 Task: Search one way flight ticket for 1 adult, 6 children, 1 infant in seat and 1 infant on lap in business from Sault Ste. Marie: Chippewa County International Airport to Gillette: Gillette Campbell County Airport on 5-1-2023. Choice of flights is Frontier. Number of bags: 2 carry on bags. Price is upto 80000. Outbound departure time preference is 21:30.
Action: Mouse moved to (328, 474)
Screenshot: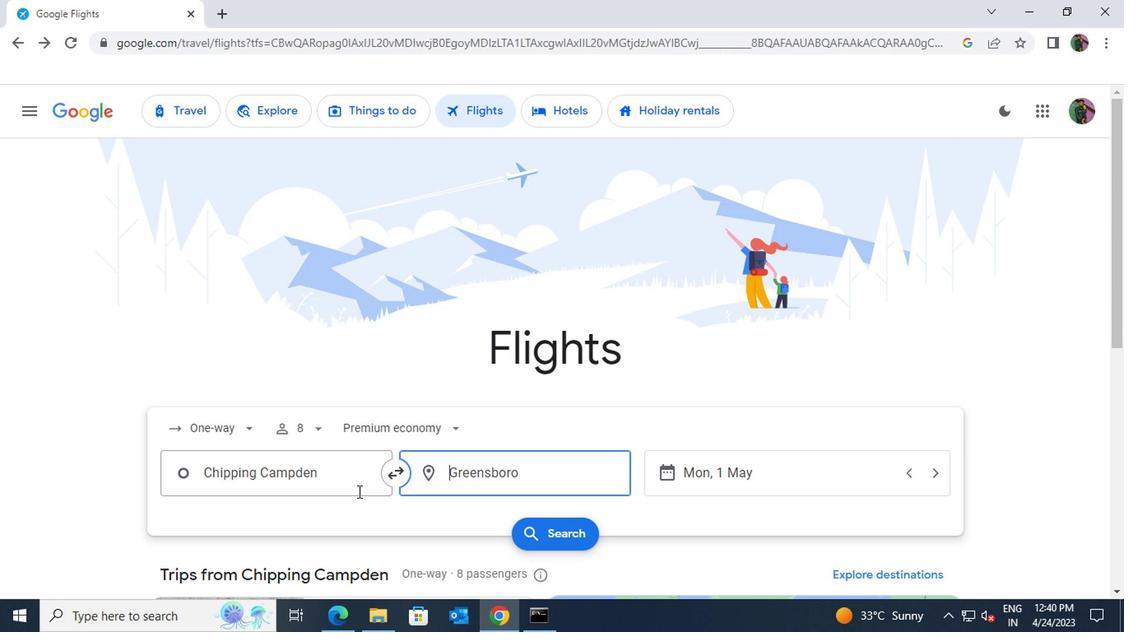 
Action: Mouse pressed left at (328, 474)
Screenshot: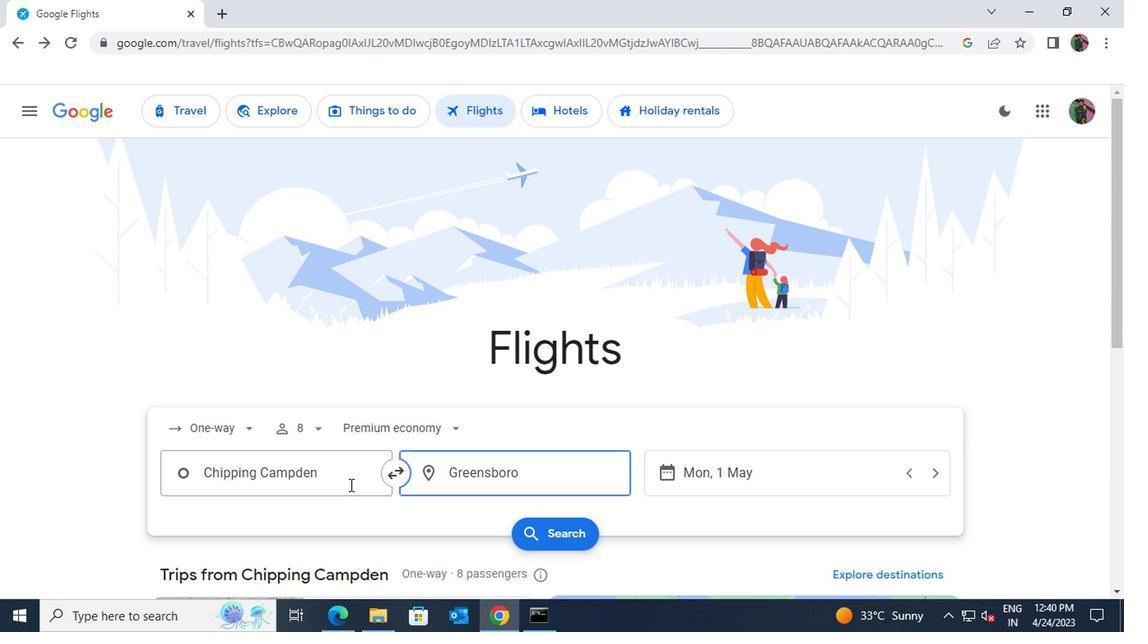 
Action: Key pressed chippew
Screenshot: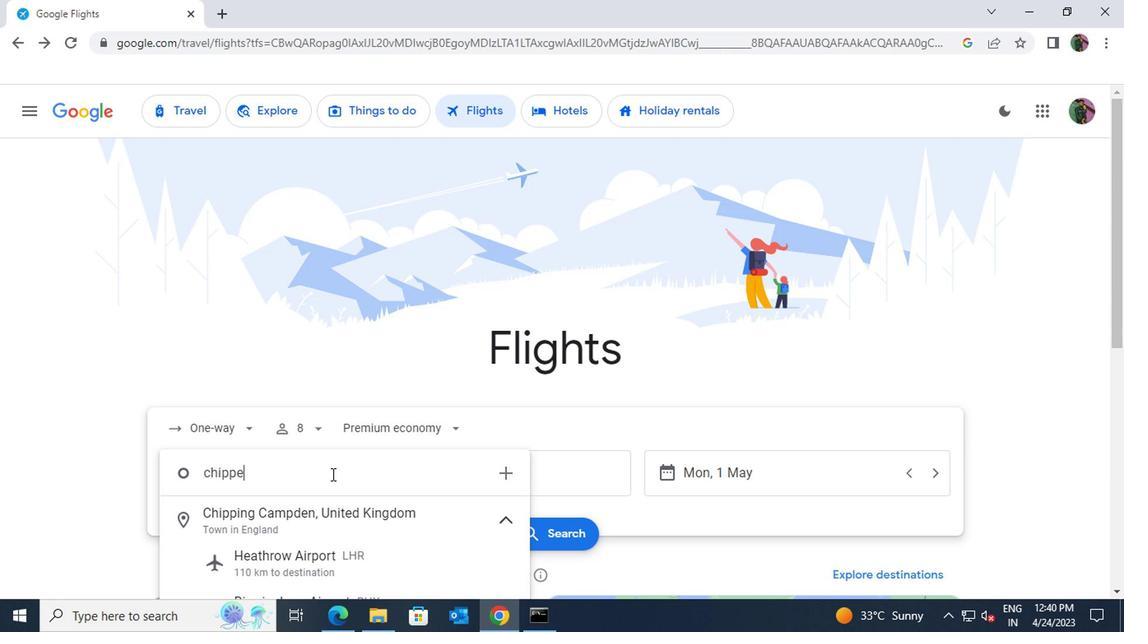 
Action: Mouse moved to (341, 508)
Screenshot: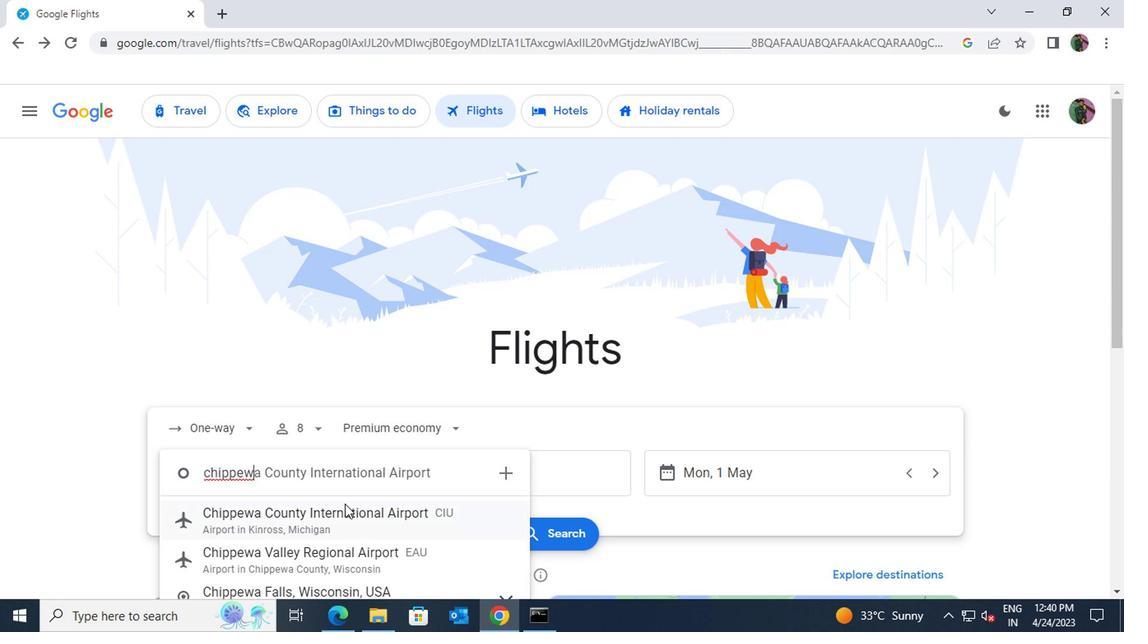 
Action: Mouse pressed left at (341, 508)
Screenshot: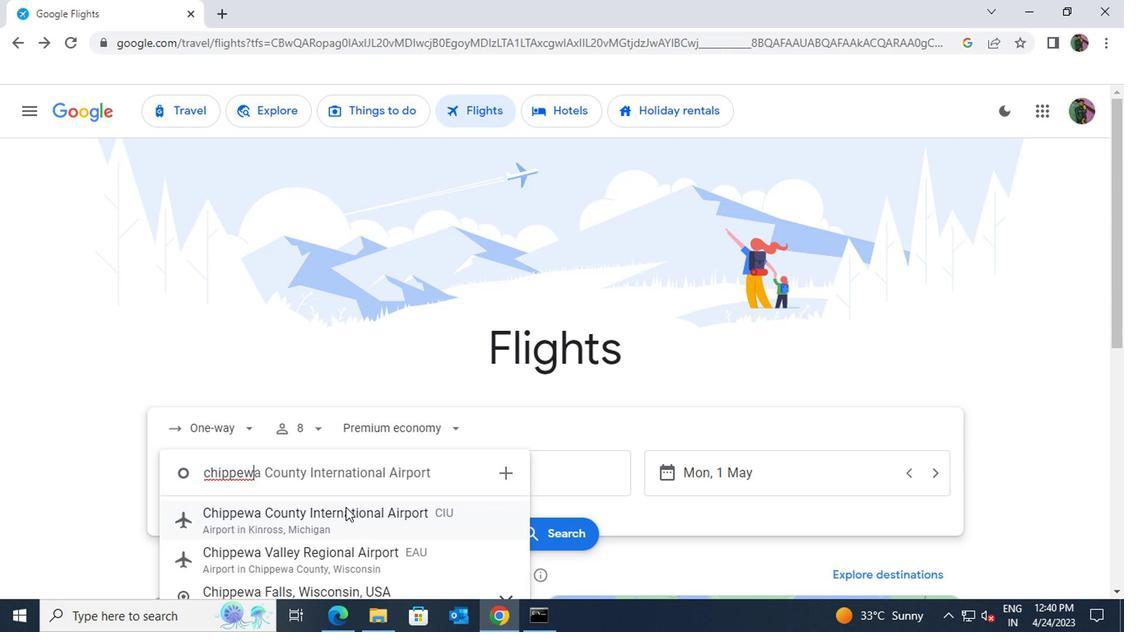 
Action: Mouse moved to (526, 470)
Screenshot: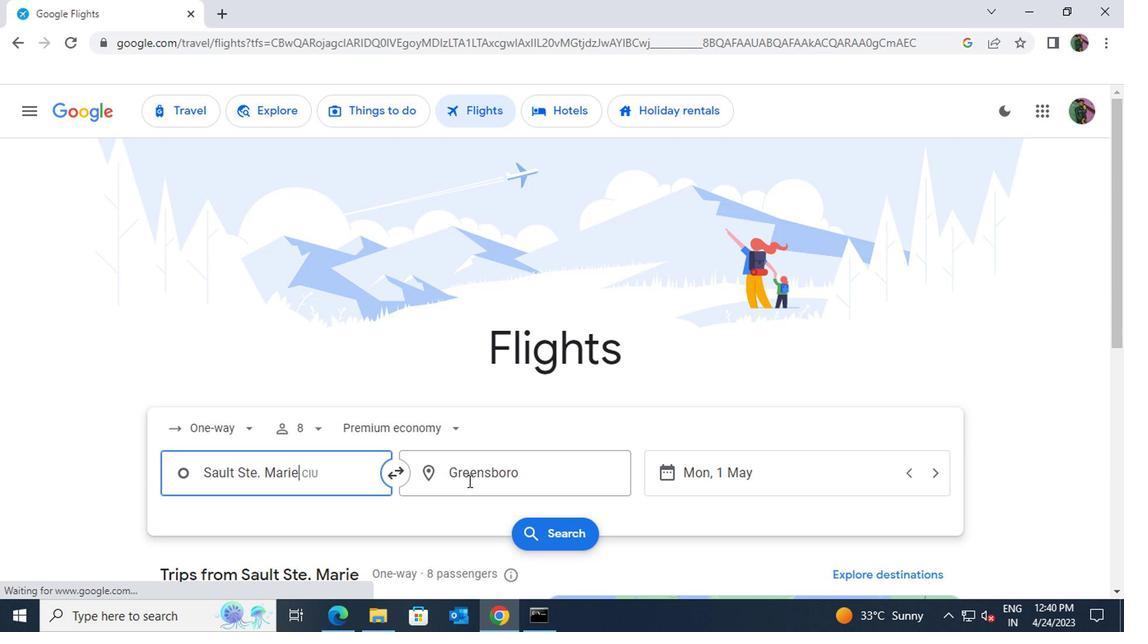 
Action: Mouse pressed left at (526, 470)
Screenshot: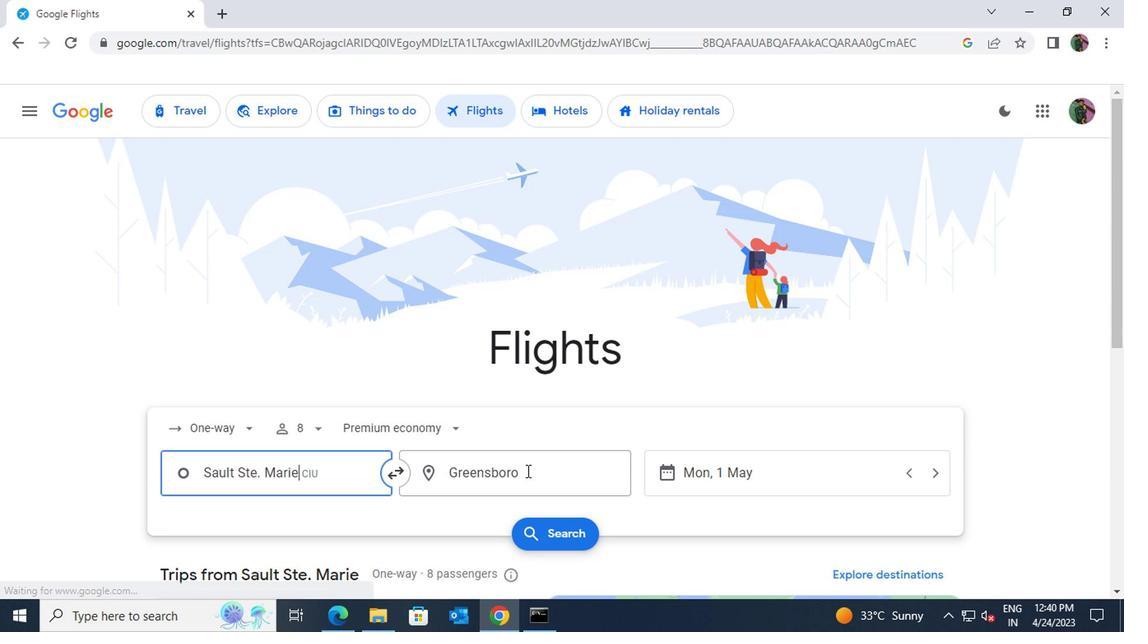 
Action: Key pressed gillett
Screenshot: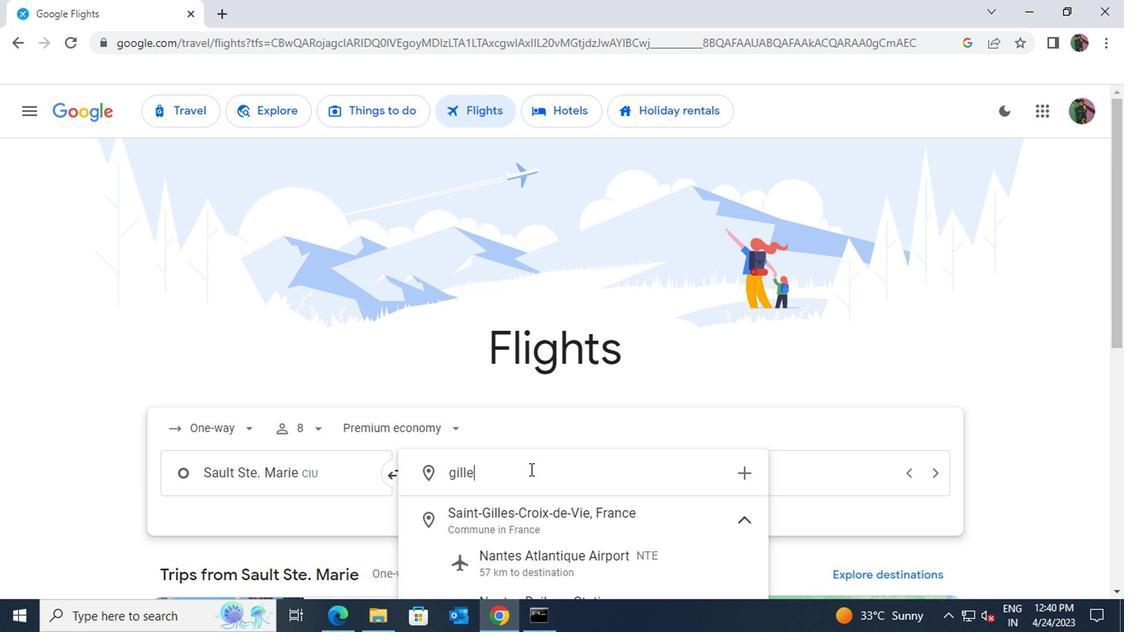 
Action: Mouse moved to (528, 507)
Screenshot: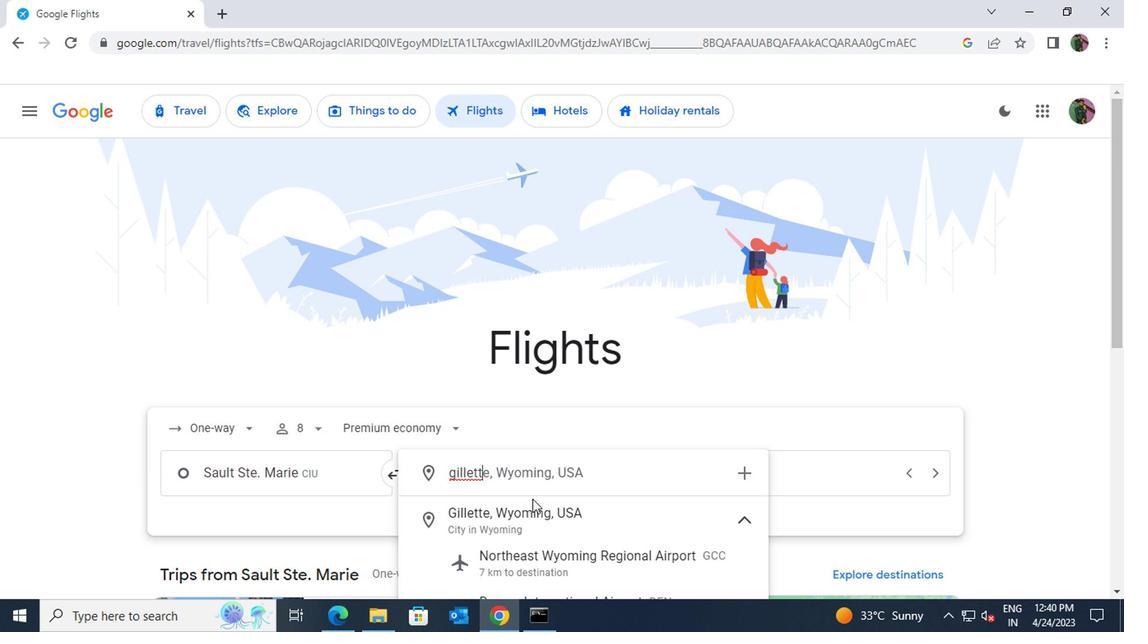 
Action: Mouse pressed left at (528, 507)
Screenshot: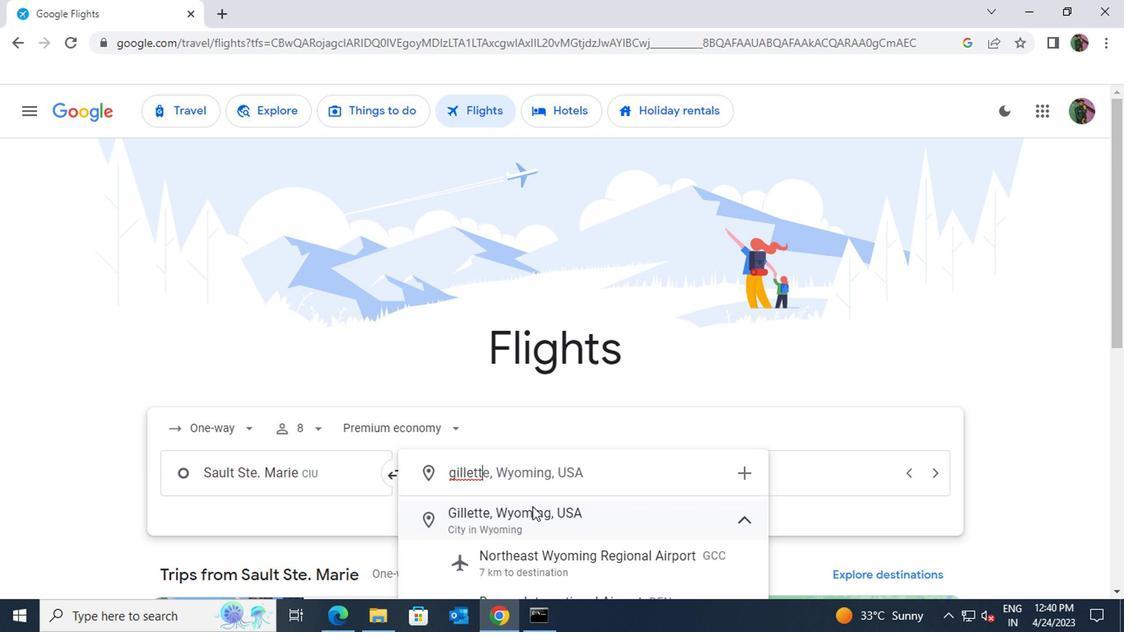 
Action: Mouse moved to (312, 430)
Screenshot: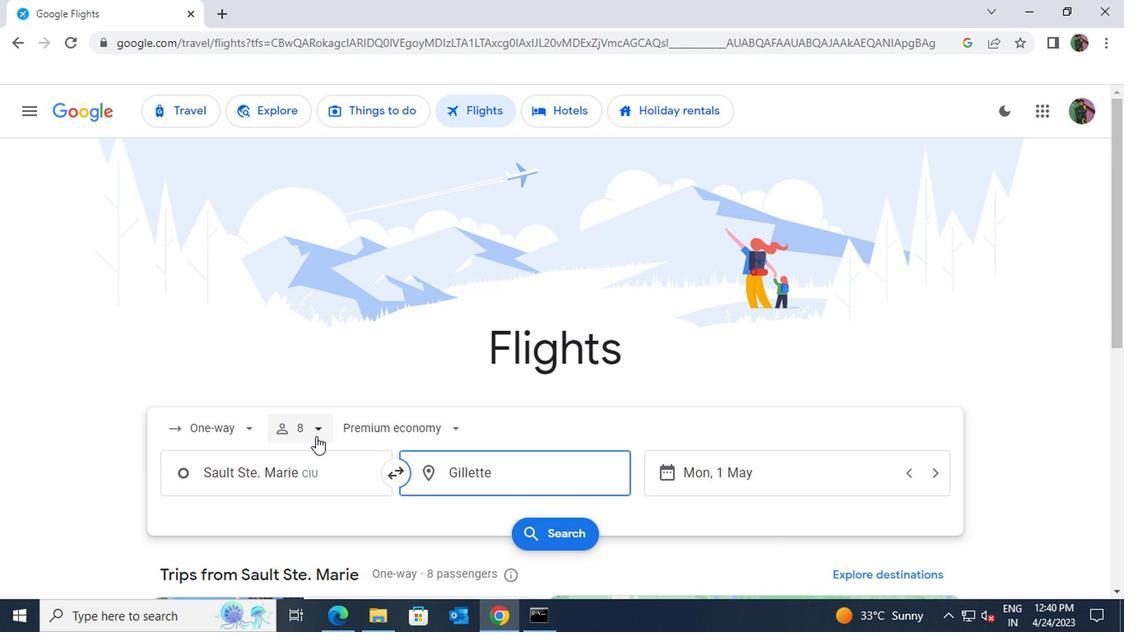 
Action: Mouse pressed left at (312, 430)
Screenshot: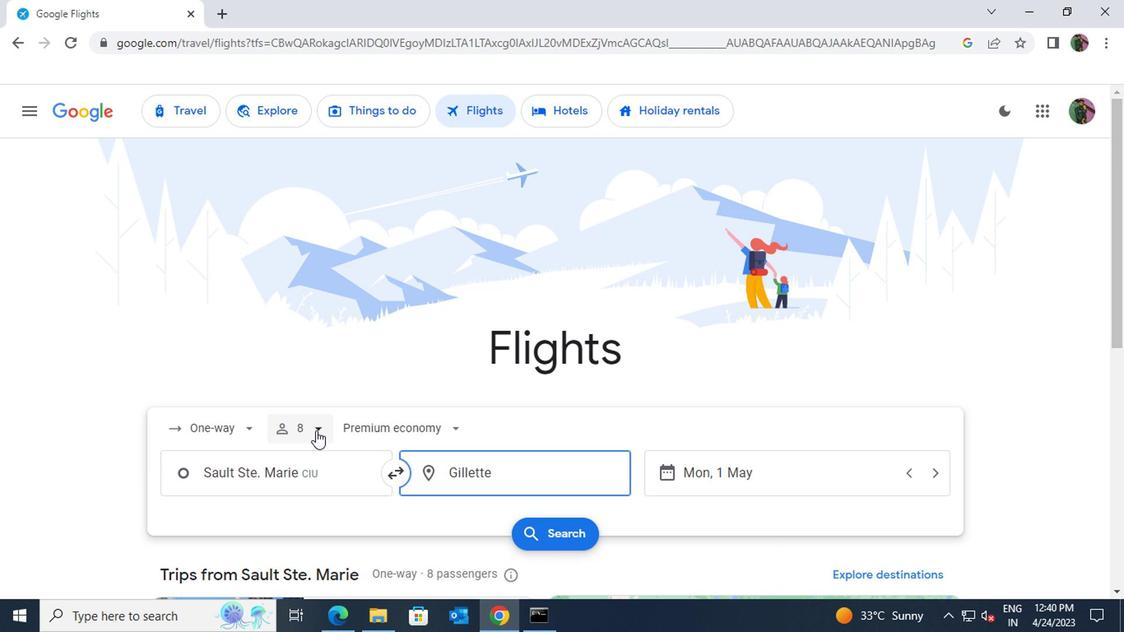 
Action: Mouse moved to (377, 468)
Screenshot: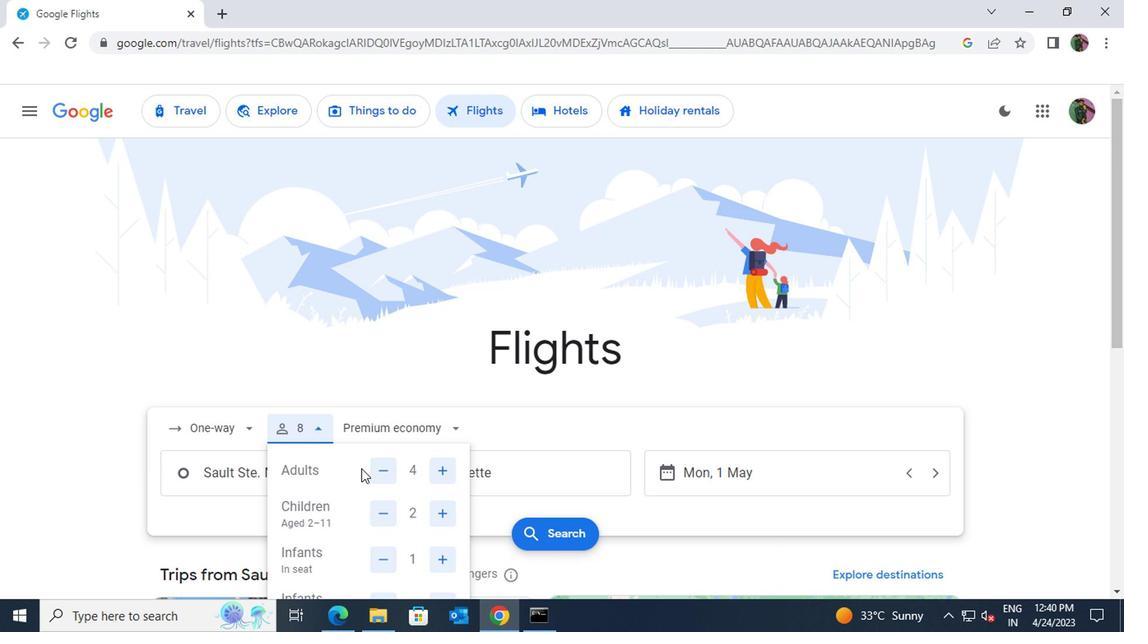 
Action: Mouse pressed left at (377, 468)
Screenshot: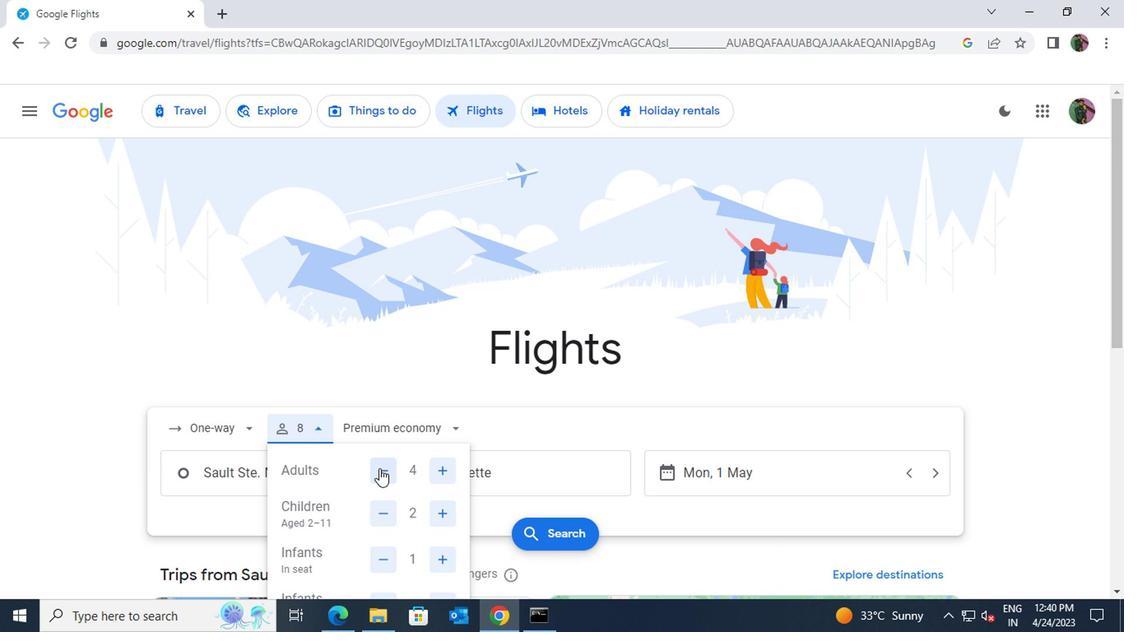 
Action: Mouse pressed left at (377, 468)
Screenshot: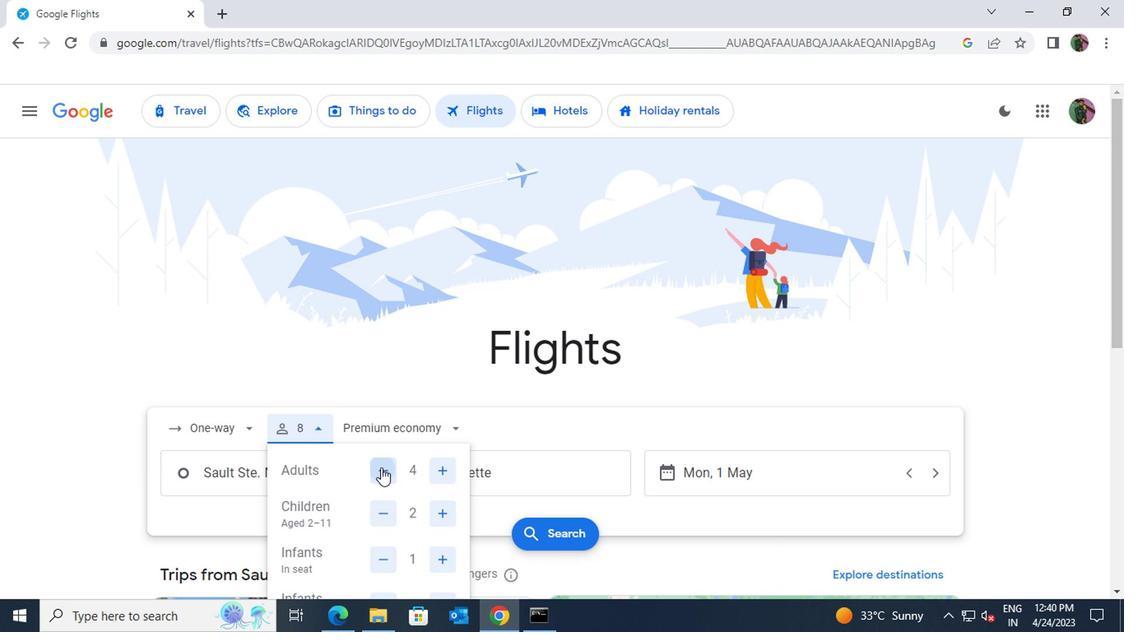 
Action: Mouse pressed left at (377, 468)
Screenshot: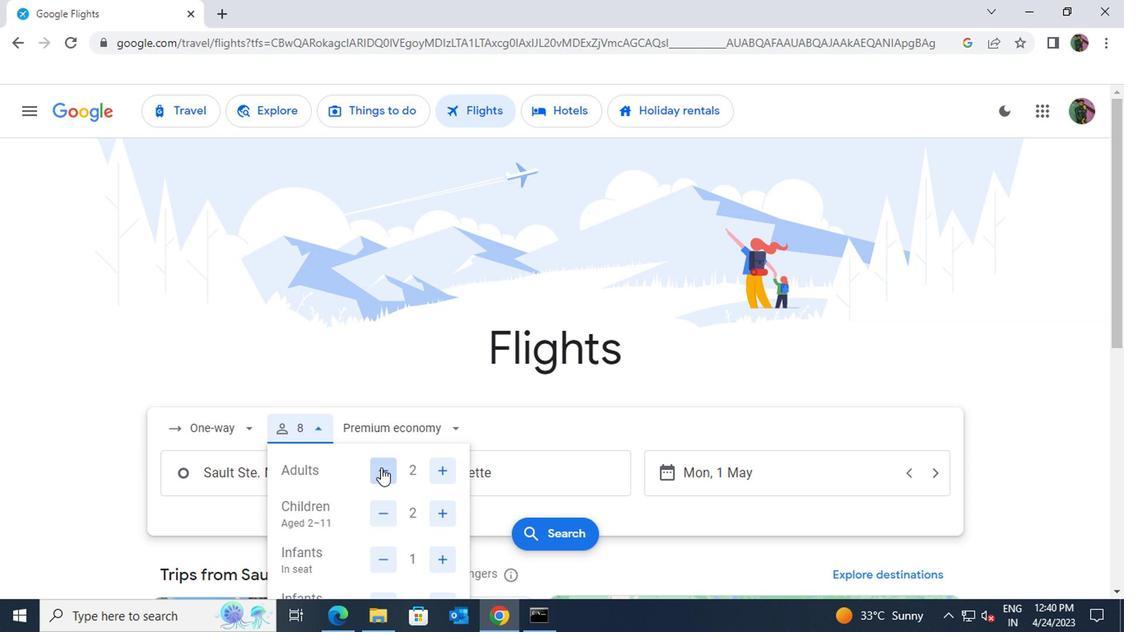 
Action: Mouse moved to (439, 512)
Screenshot: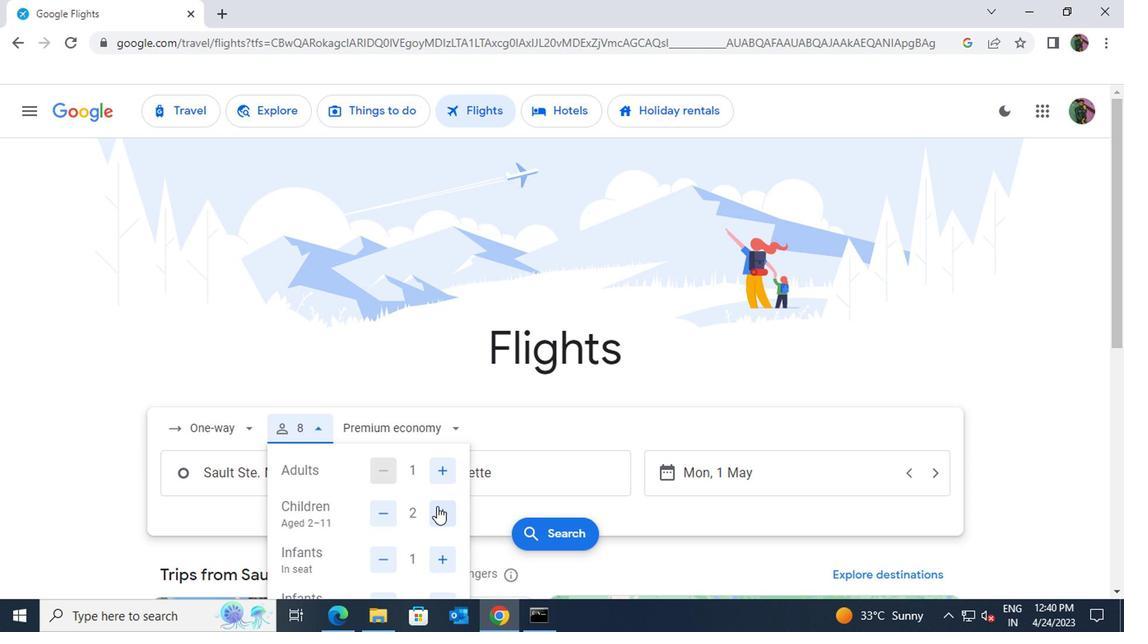 
Action: Mouse pressed left at (439, 512)
Screenshot: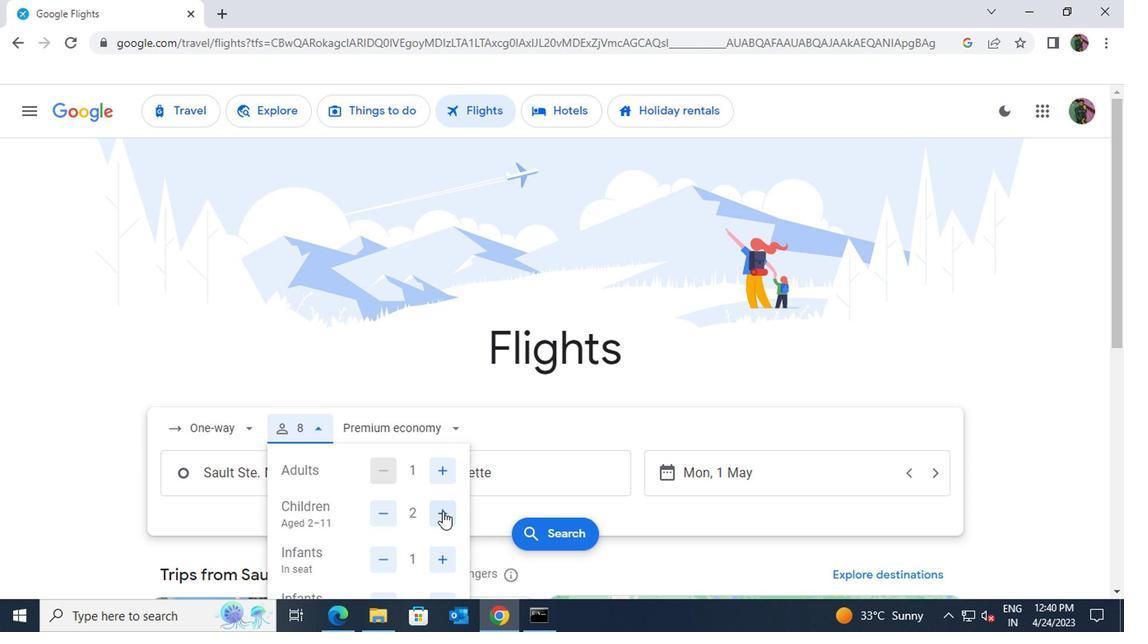 
Action: Mouse pressed left at (439, 512)
Screenshot: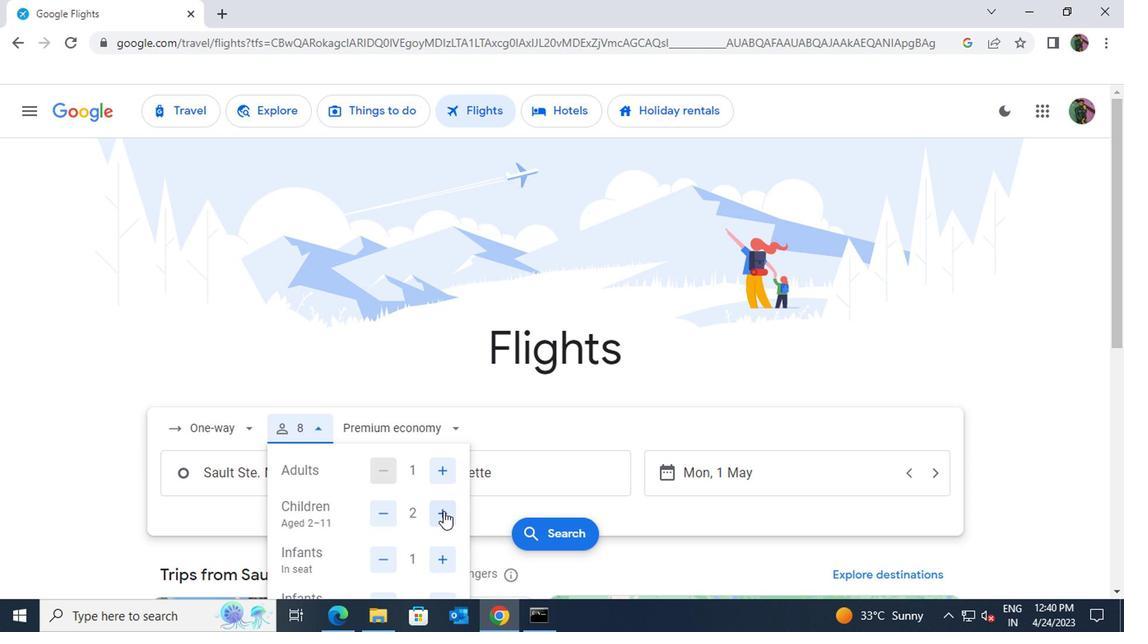 
Action: Mouse pressed left at (439, 512)
Screenshot: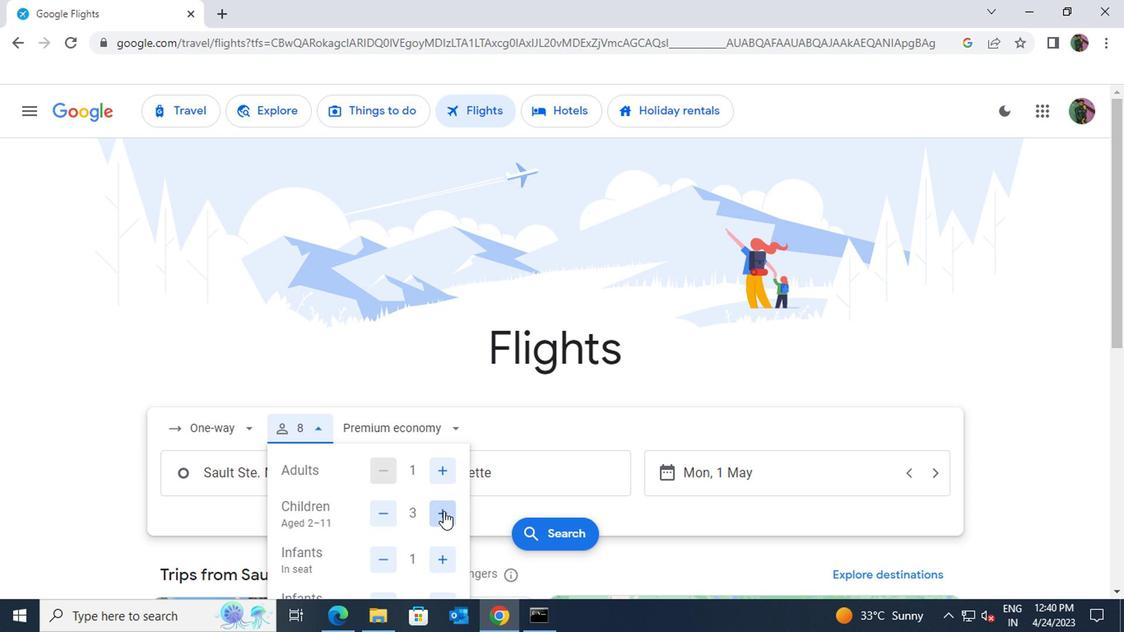 
Action: Mouse pressed left at (439, 512)
Screenshot: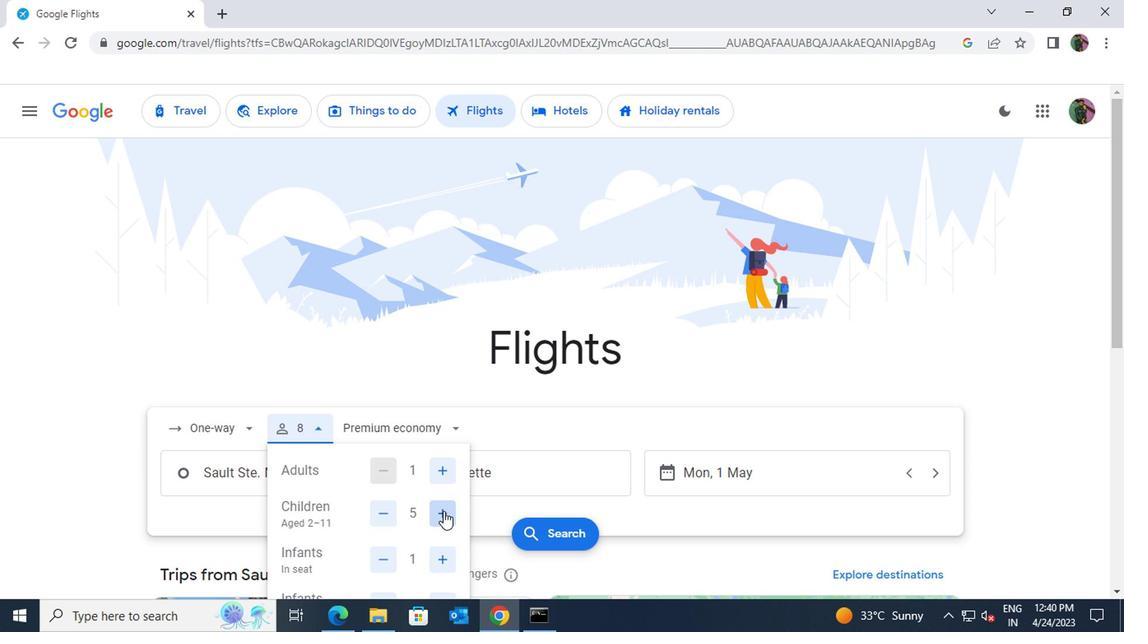 
Action: Mouse scrolled (439, 511) with delta (0, 0)
Screenshot: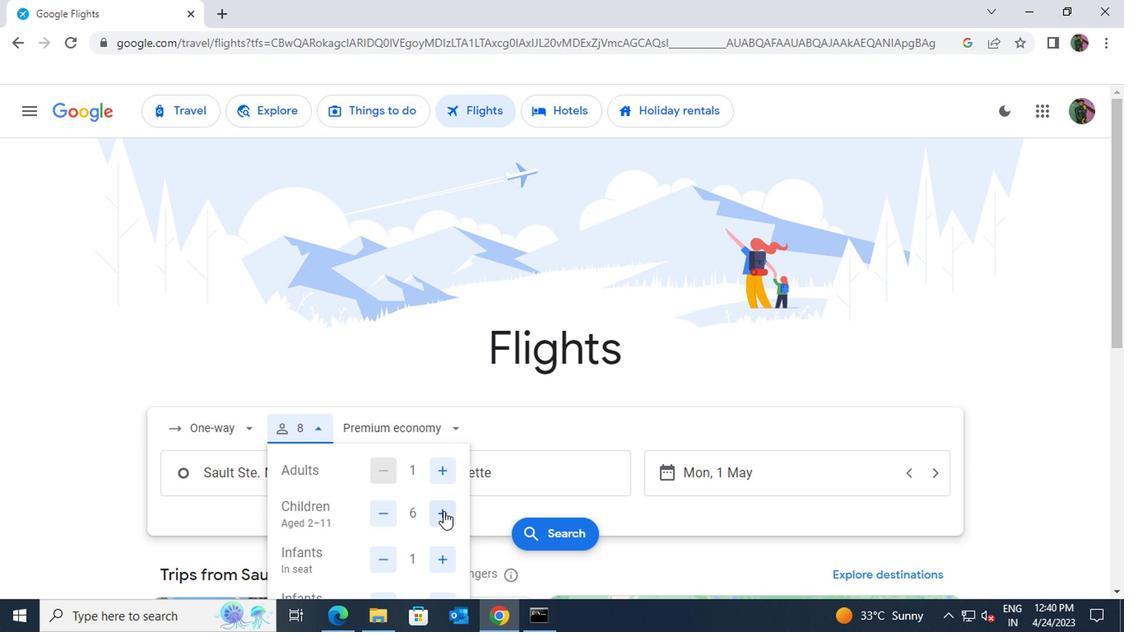
Action: Mouse scrolled (439, 511) with delta (0, 0)
Screenshot: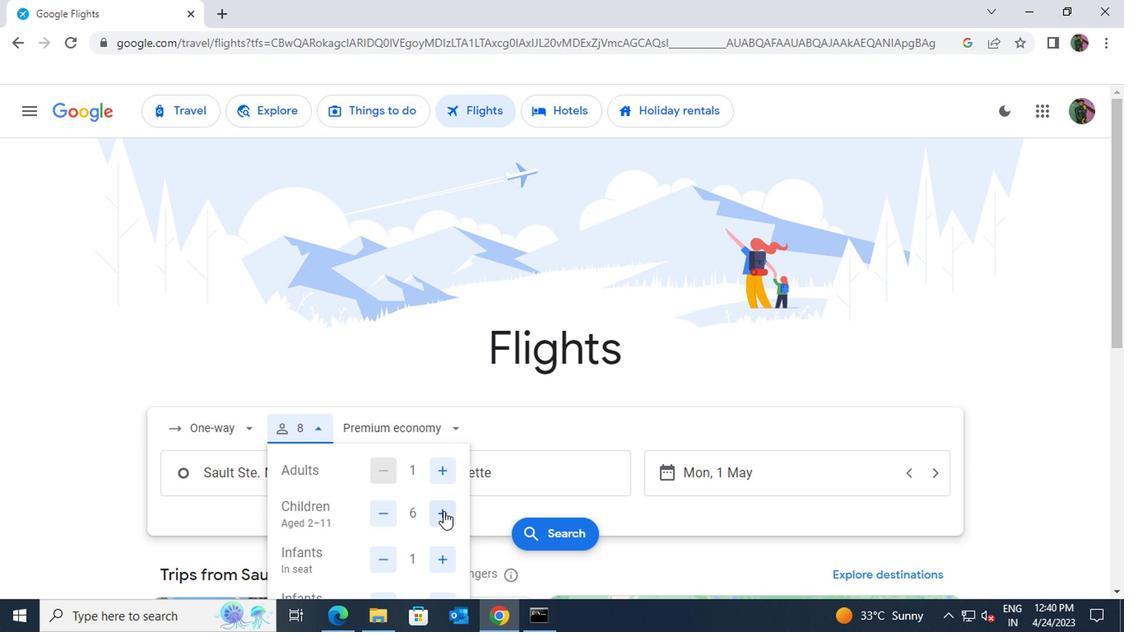
Action: Mouse moved to (379, 436)
Screenshot: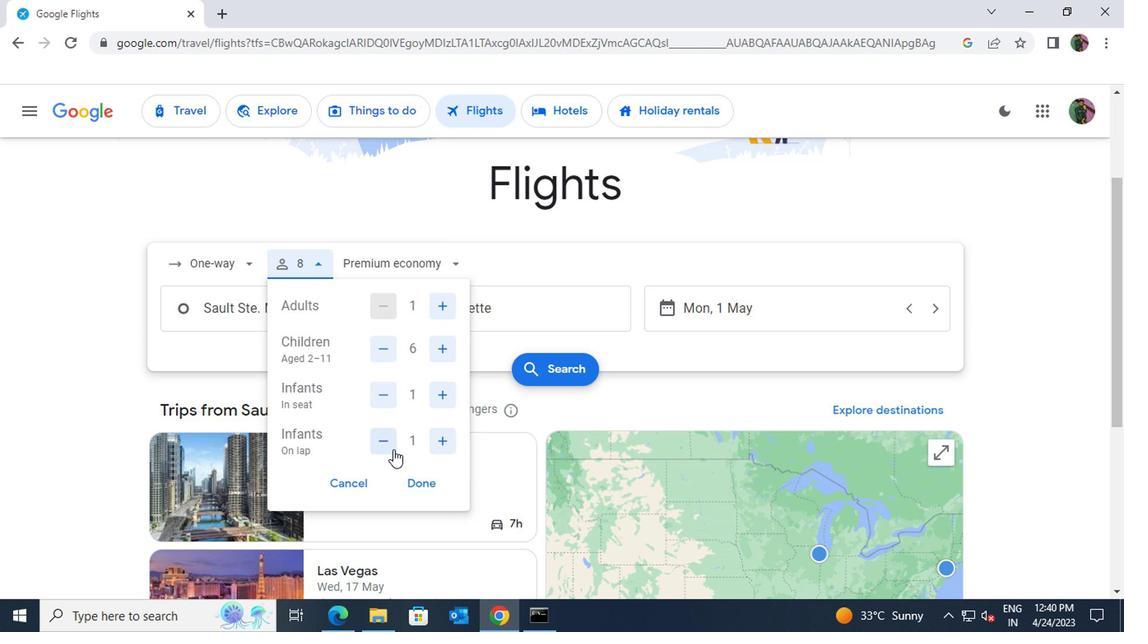 
Action: Mouse pressed left at (379, 436)
Screenshot: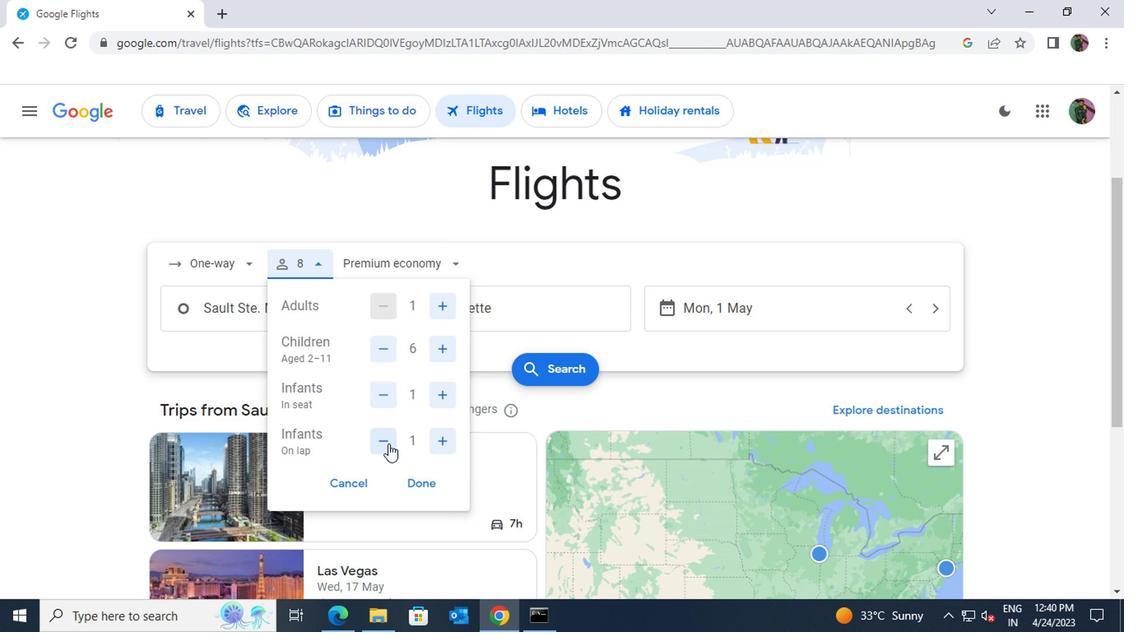 
Action: Mouse moved to (412, 484)
Screenshot: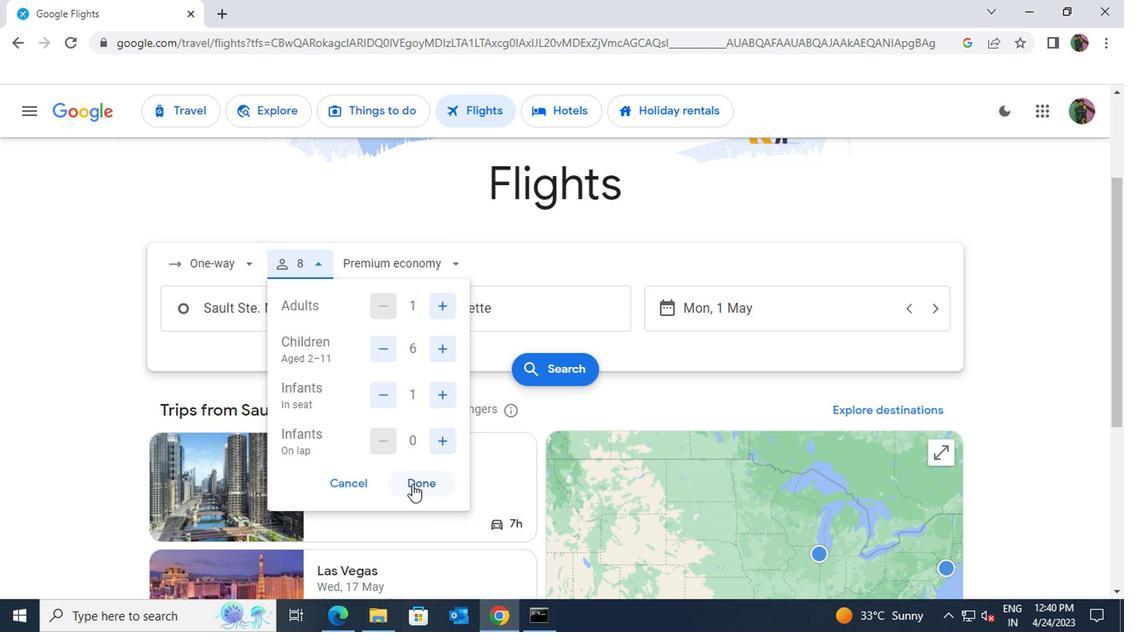 
Action: Mouse pressed left at (412, 484)
Screenshot: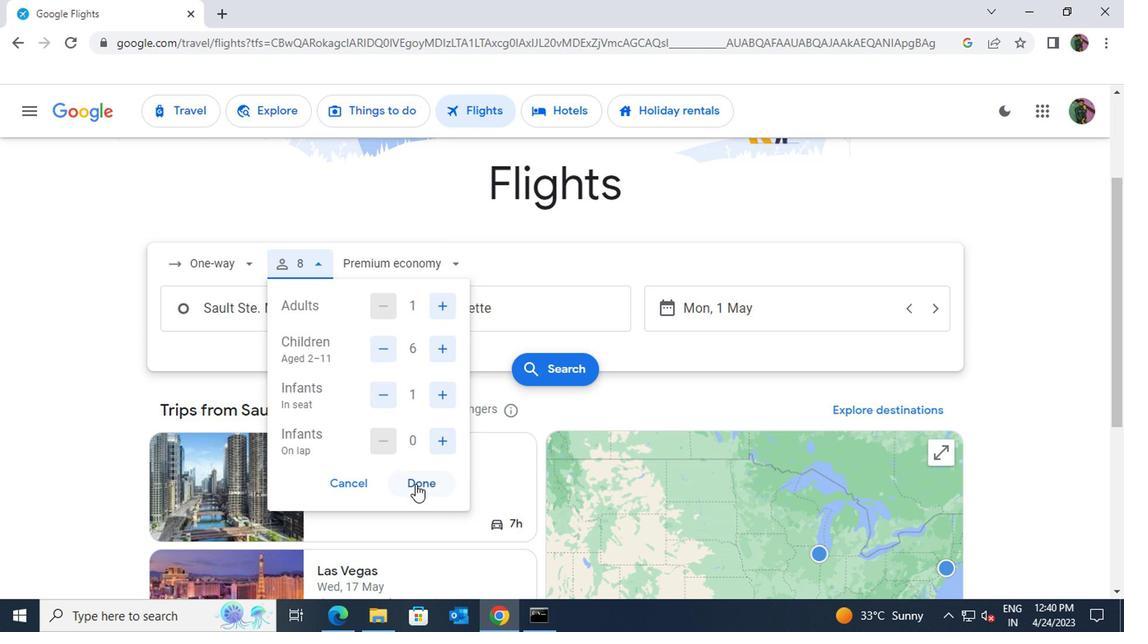 
Action: Mouse moved to (663, 307)
Screenshot: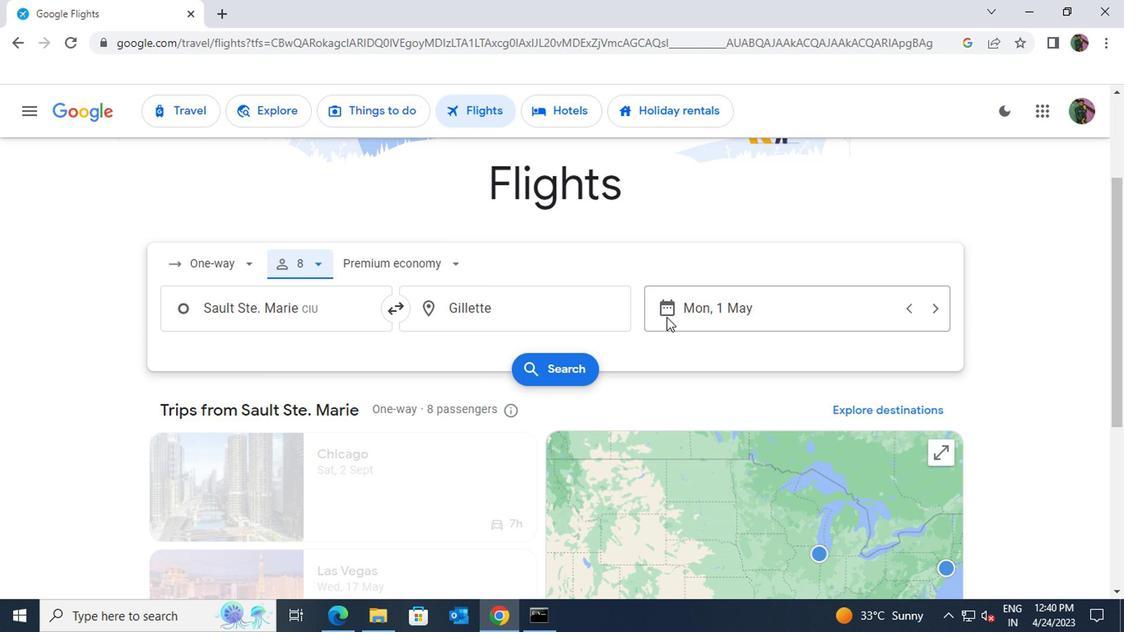 
Action: Mouse pressed left at (663, 307)
Screenshot: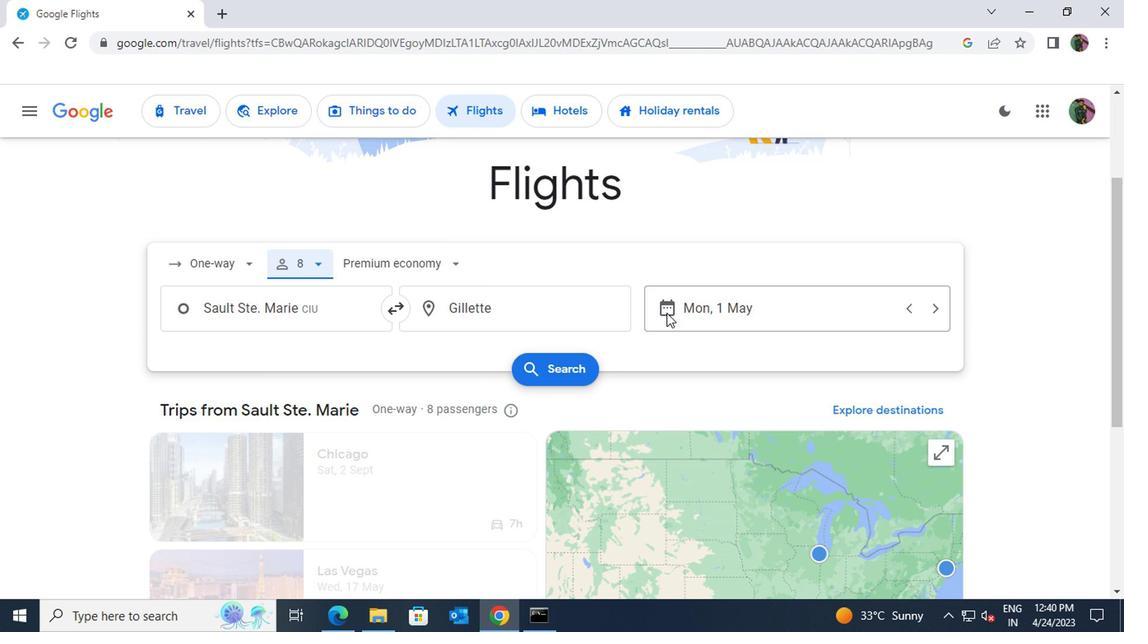 
Action: Mouse moved to (698, 289)
Screenshot: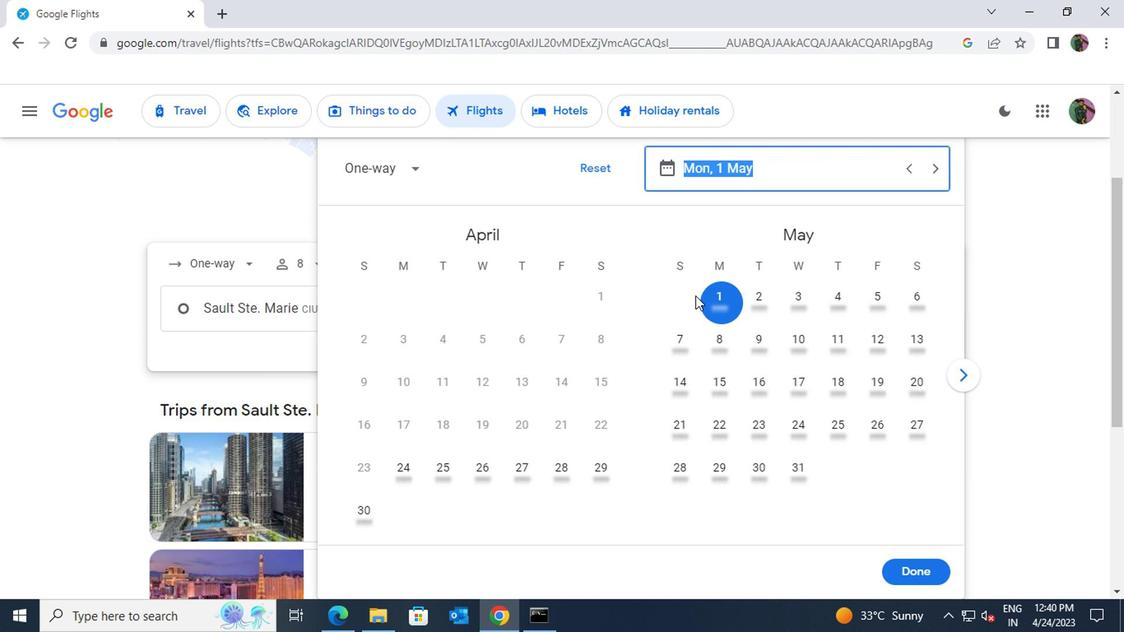 
Action: Mouse pressed left at (698, 289)
Screenshot: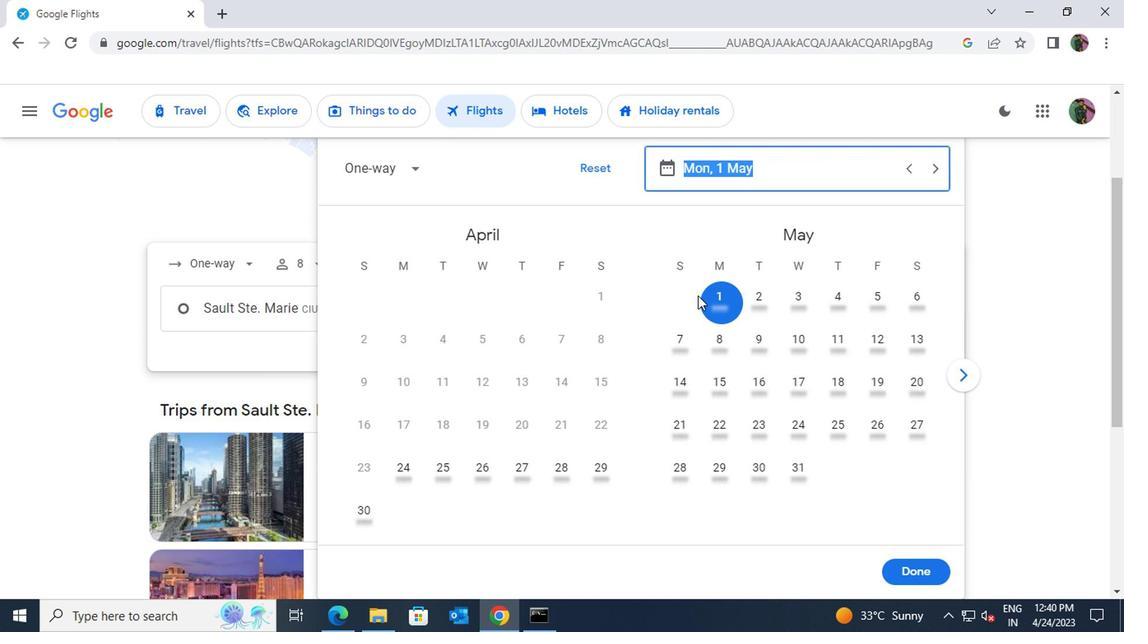 
Action: Mouse moved to (703, 295)
Screenshot: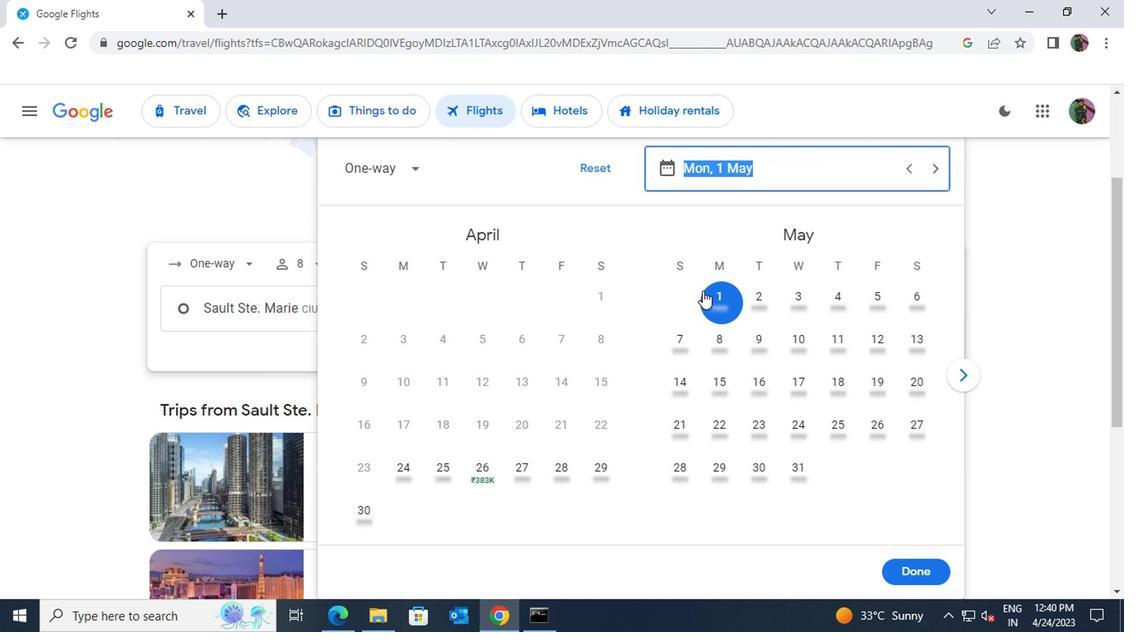 
Action: Mouse pressed left at (703, 295)
Screenshot: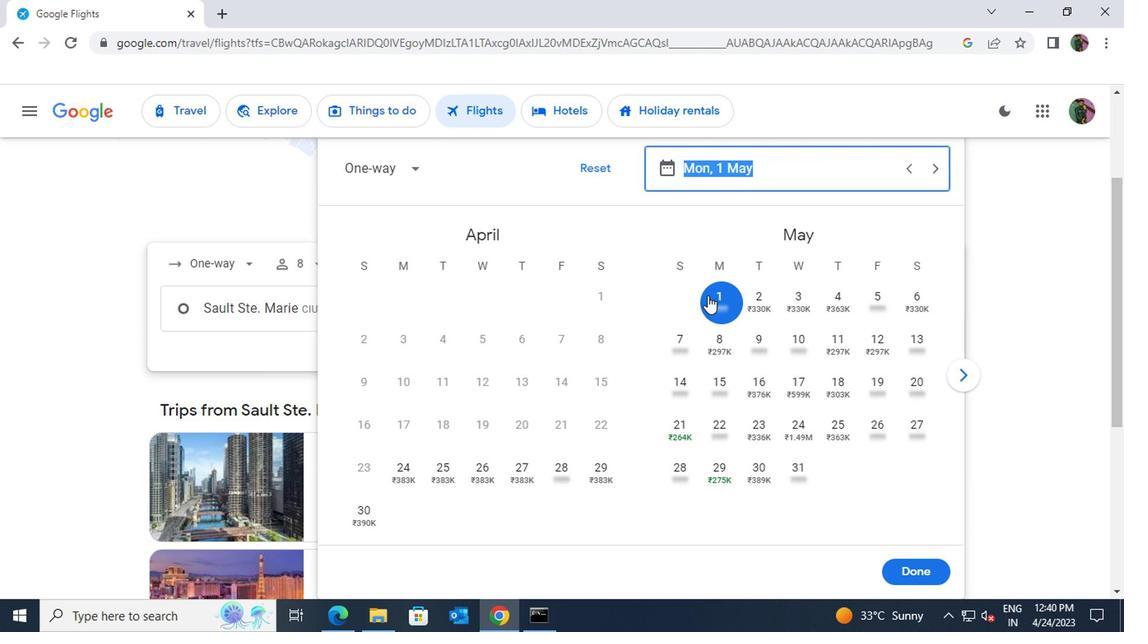 
Action: Mouse moved to (917, 577)
Screenshot: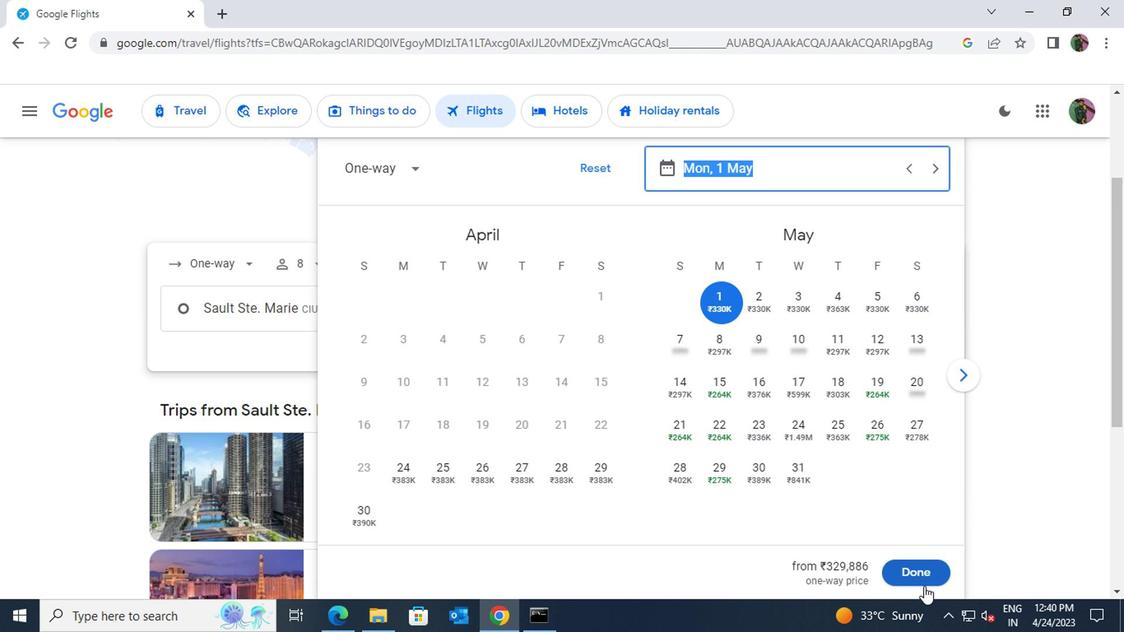 
Action: Mouse pressed left at (917, 577)
Screenshot: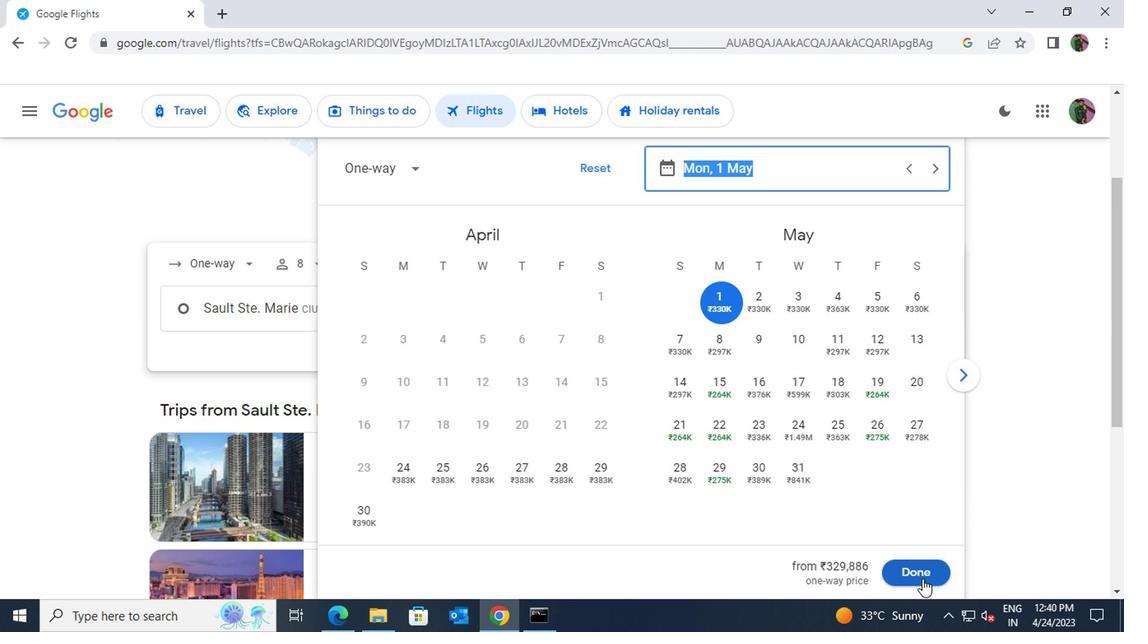
Action: Mouse moved to (554, 367)
Screenshot: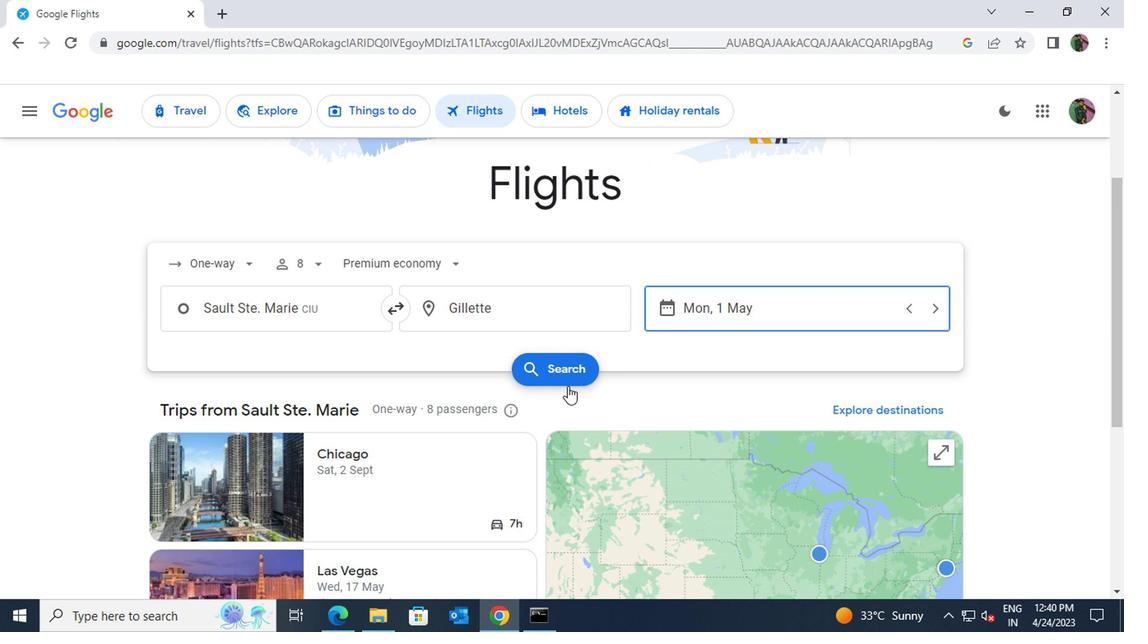 
Action: Mouse pressed left at (554, 367)
Screenshot: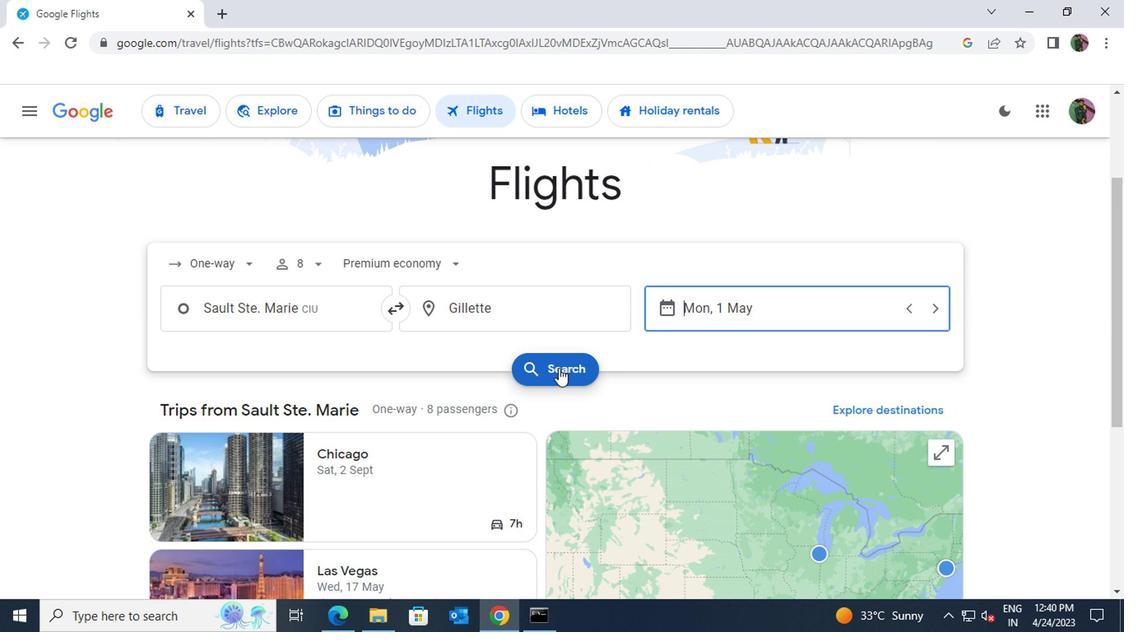 
Action: Mouse moved to (439, 265)
Screenshot: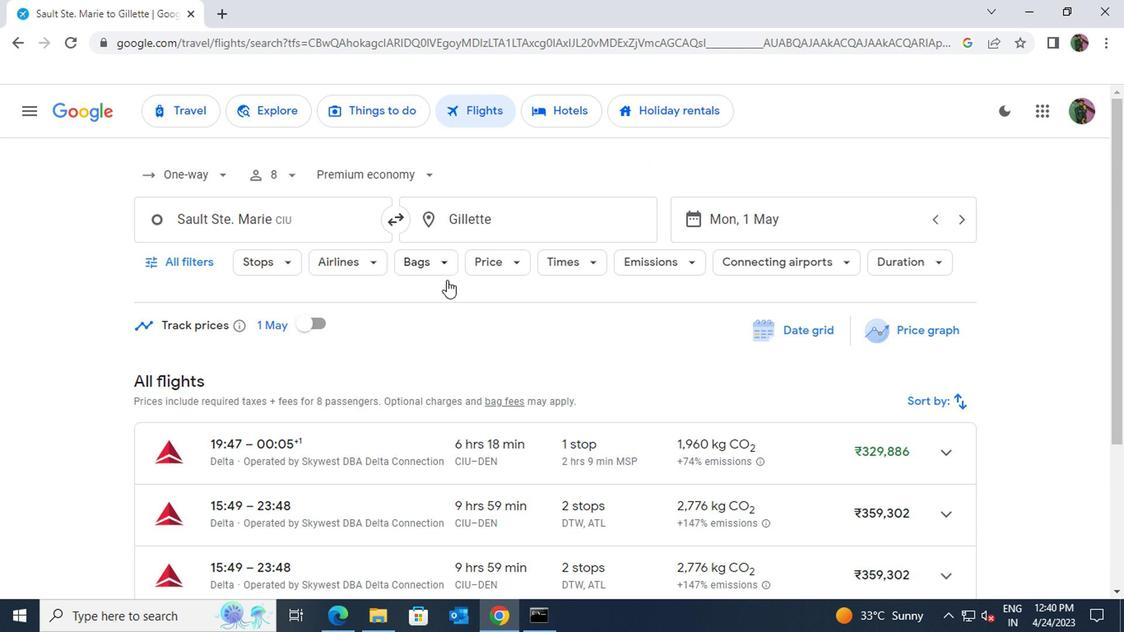
Action: Mouse pressed left at (439, 265)
Screenshot: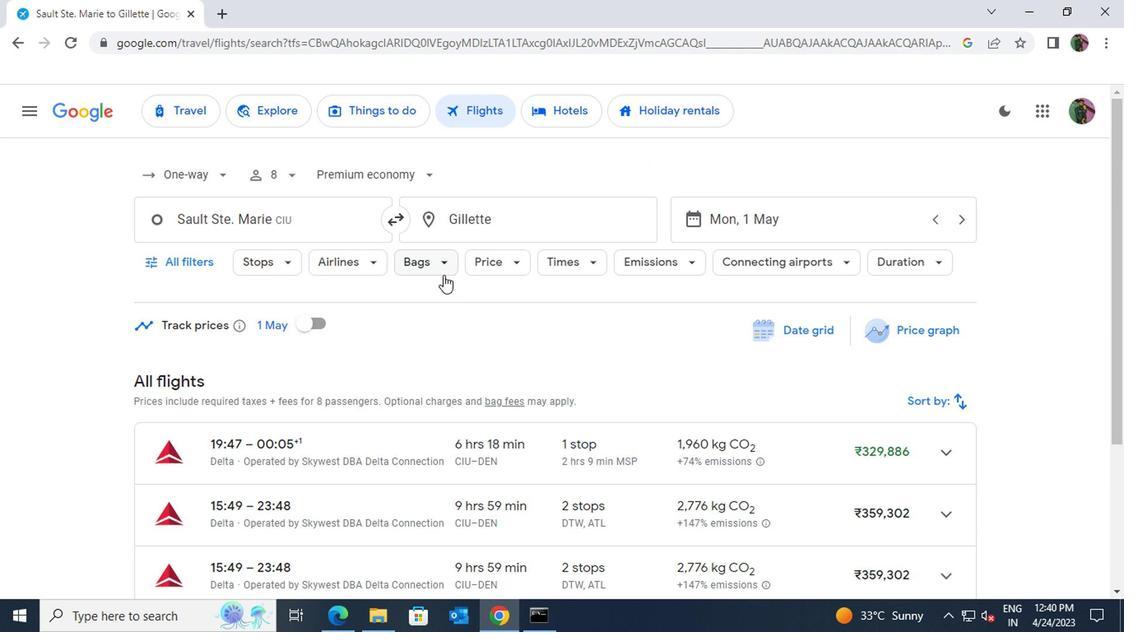 
Action: Mouse moved to (654, 378)
Screenshot: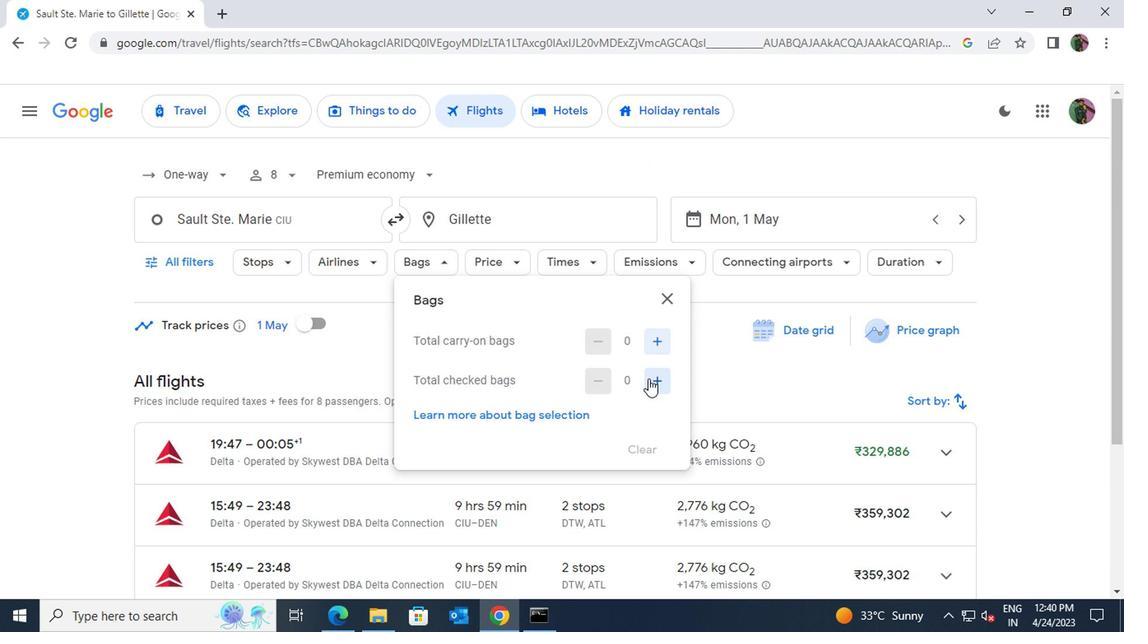 
Action: Mouse pressed left at (654, 378)
Screenshot: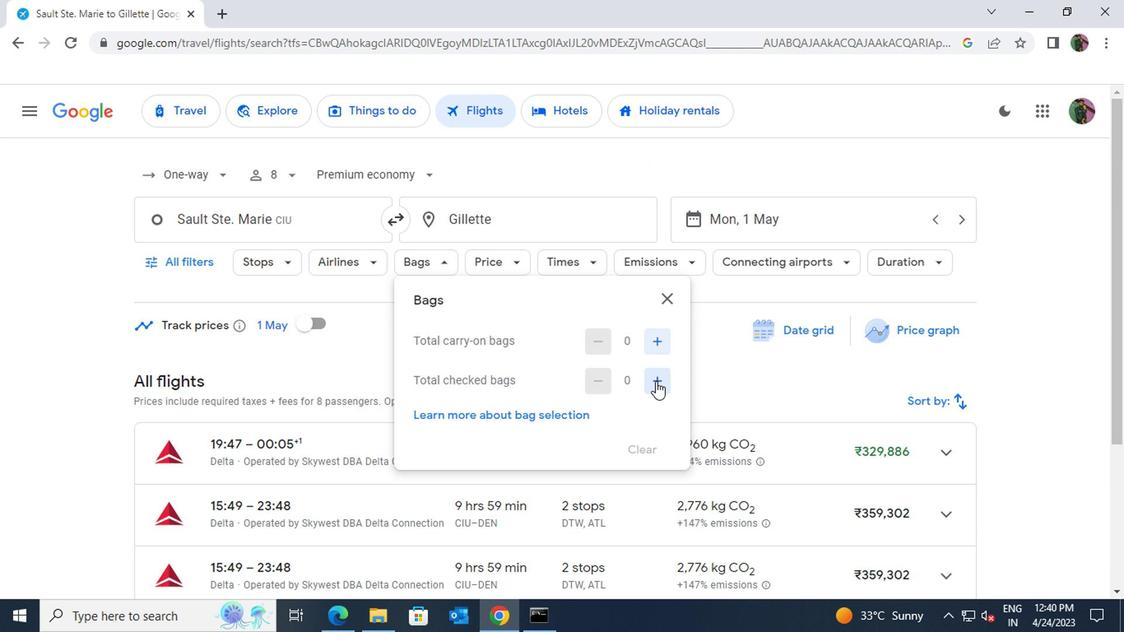
Action: Mouse moved to (654, 377)
Screenshot: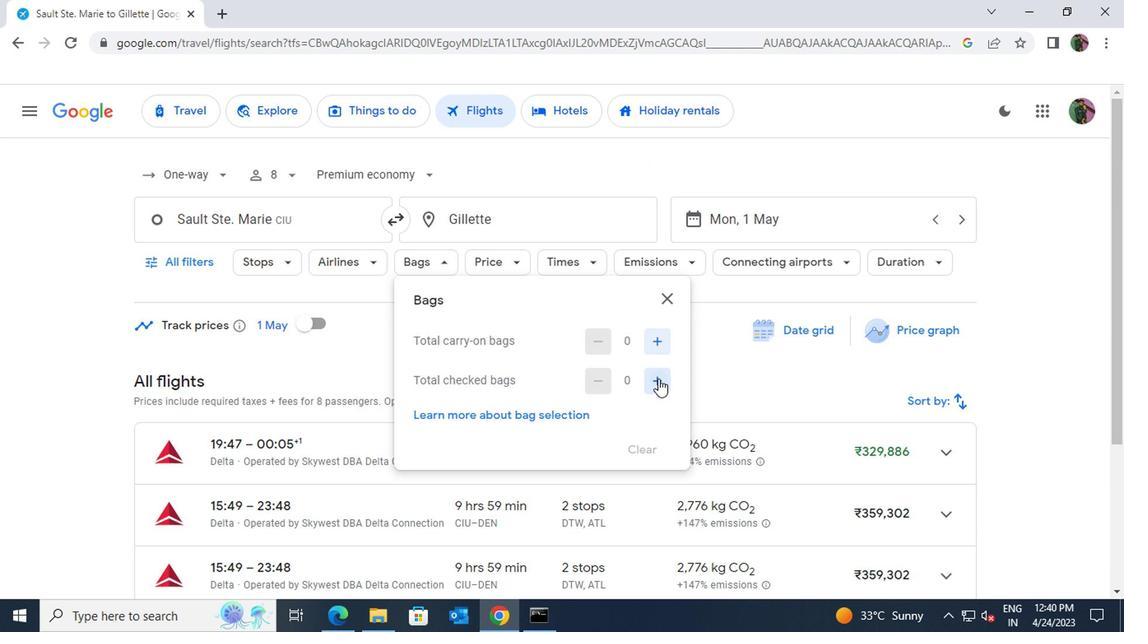 
Action: Mouse pressed left at (654, 377)
Screenshot: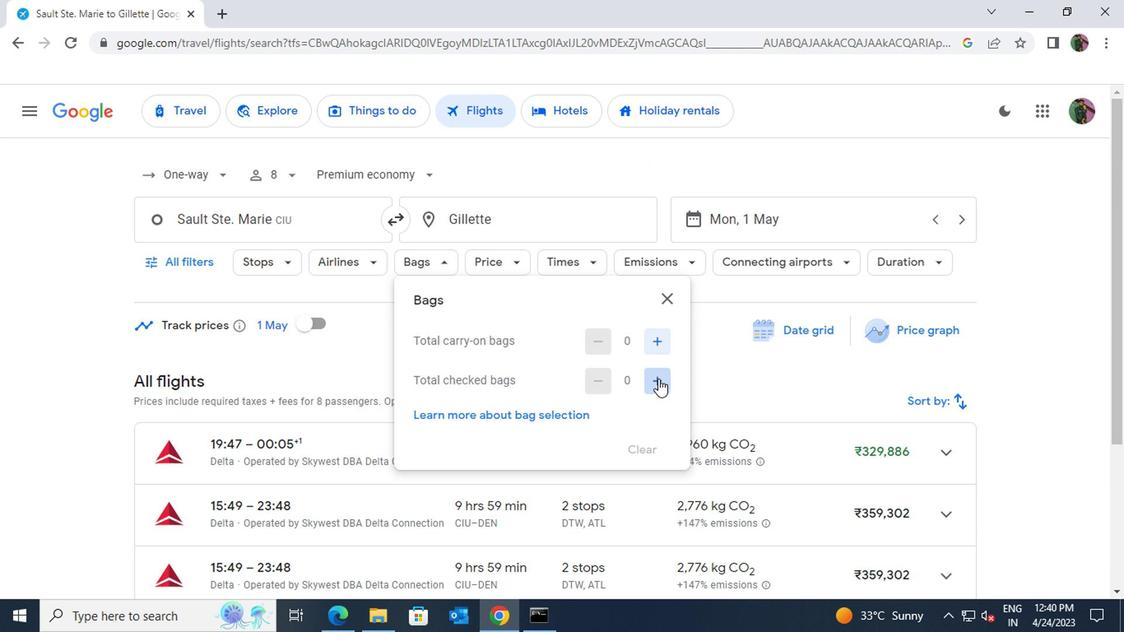 
Action: Mouse moved to (657, 300)
Screenshot: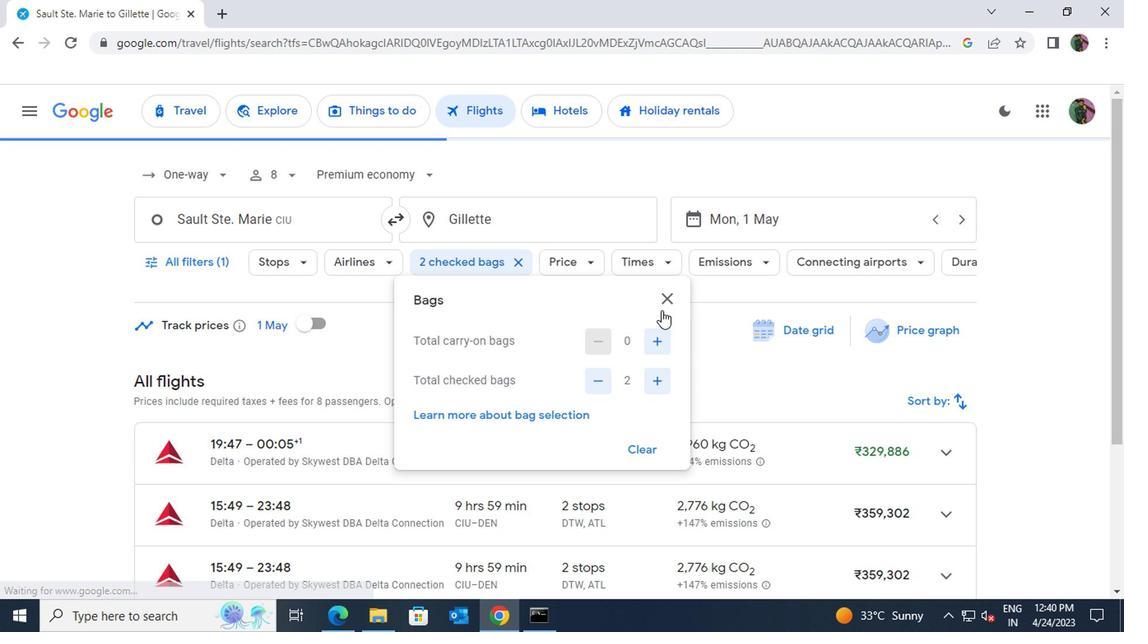 
Action: Mouse pressed left at (657, 300)
Screenshot: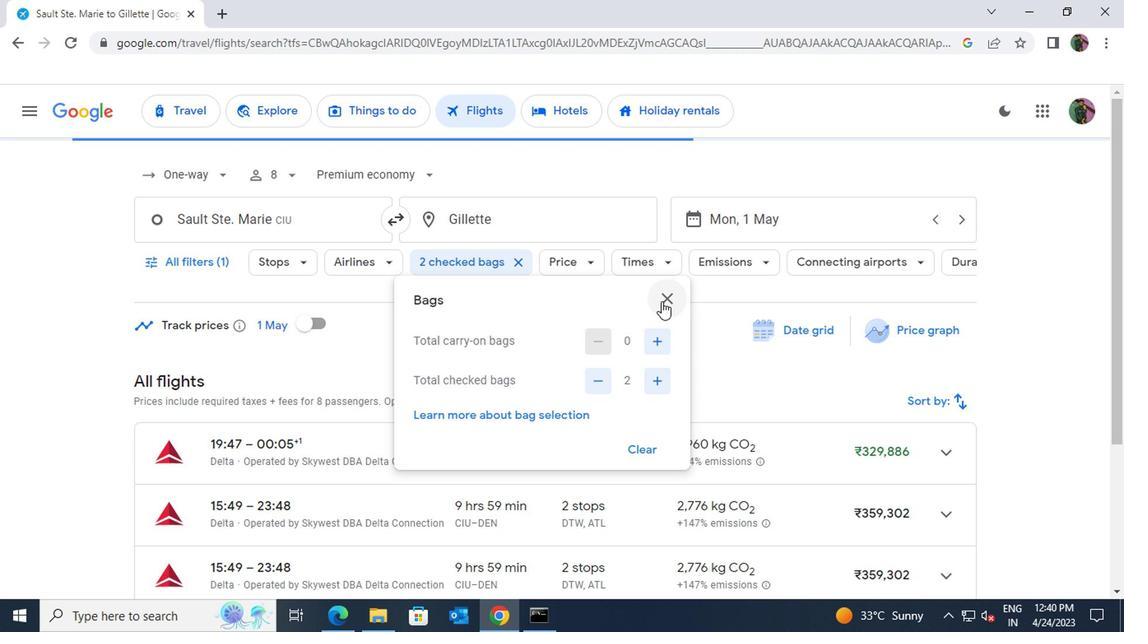 
Action: Mouse moved to (588, 263)
Screenshot: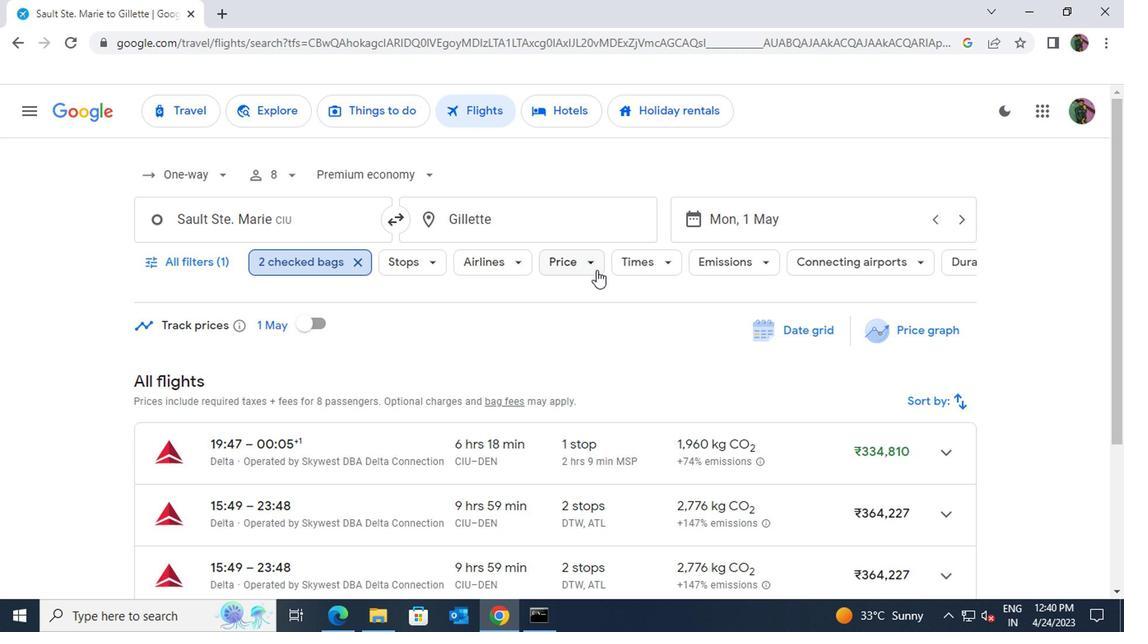 
Action: Mouse pressed left at (588, 263)
Screenshot: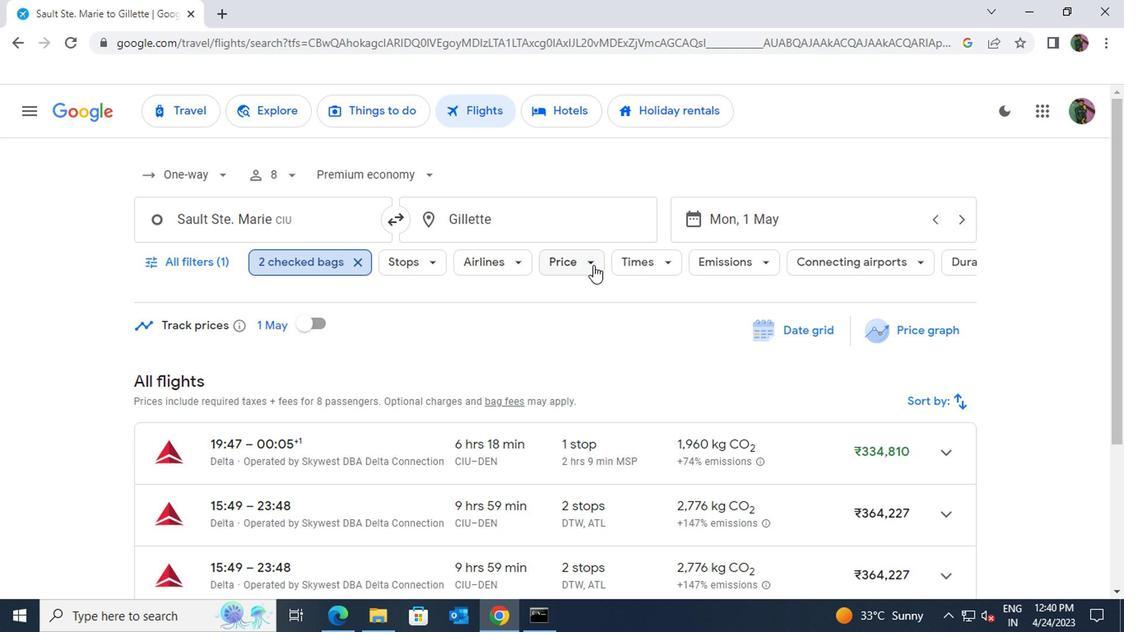 
Action: Mouse moved to (799, 373)
Screenshot: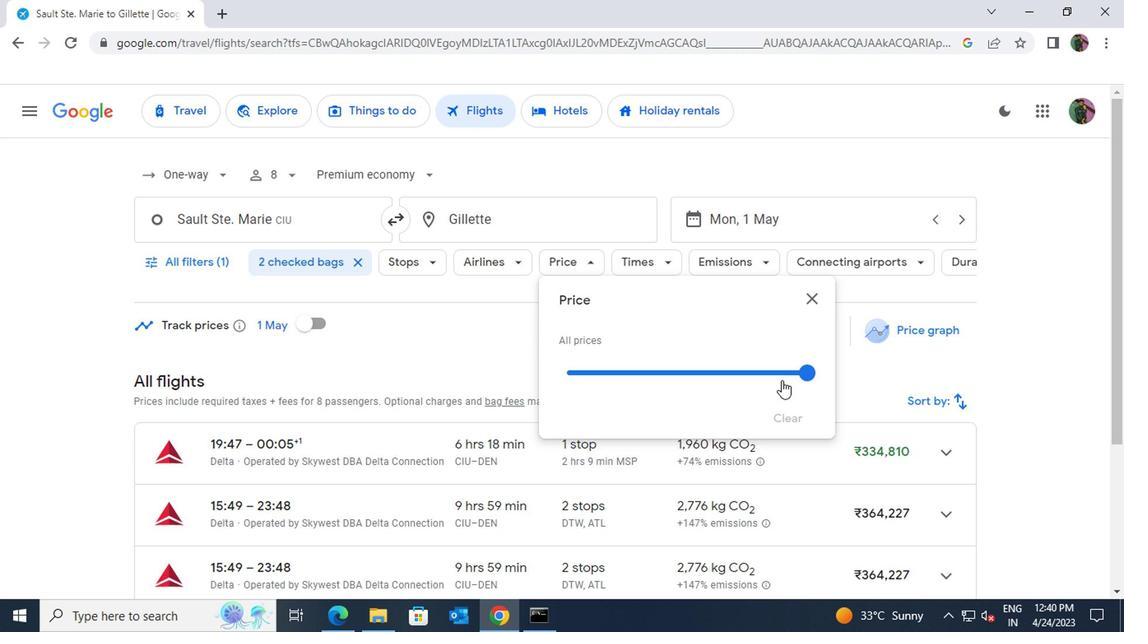 
Action: Mouse pressed left at (799, 373)
Screenshot: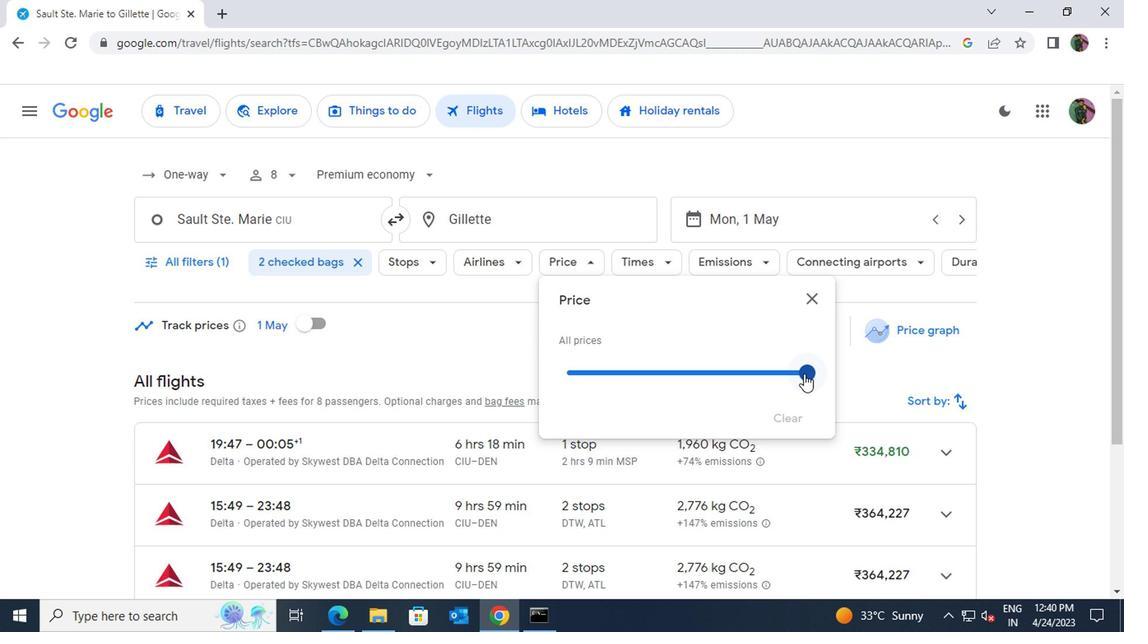 
Action: Mouse moved to (799, 296)
Screenshot: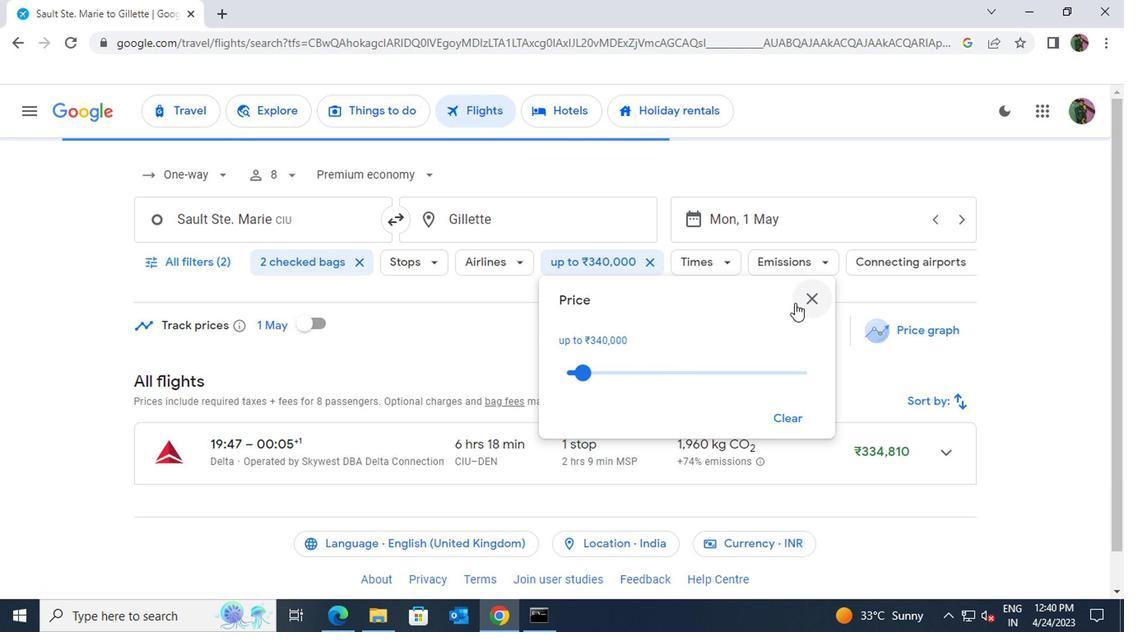 
Action: Mouse pressed left at (799, 296)
Screenshot: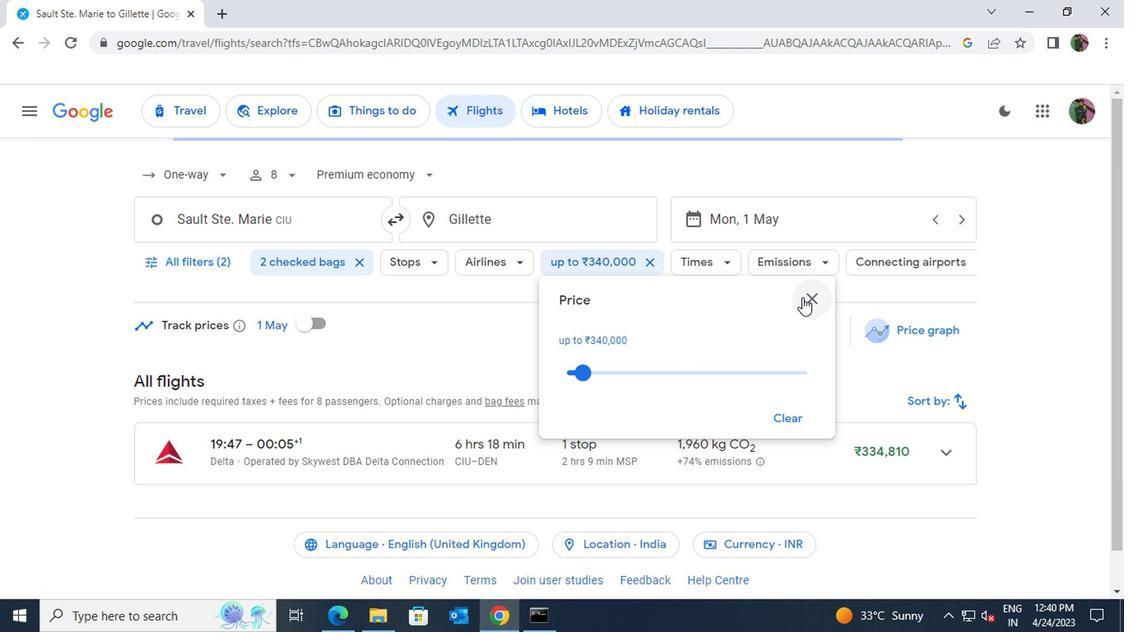 
Action: Mouse moved to (715, 264)
Screenshot: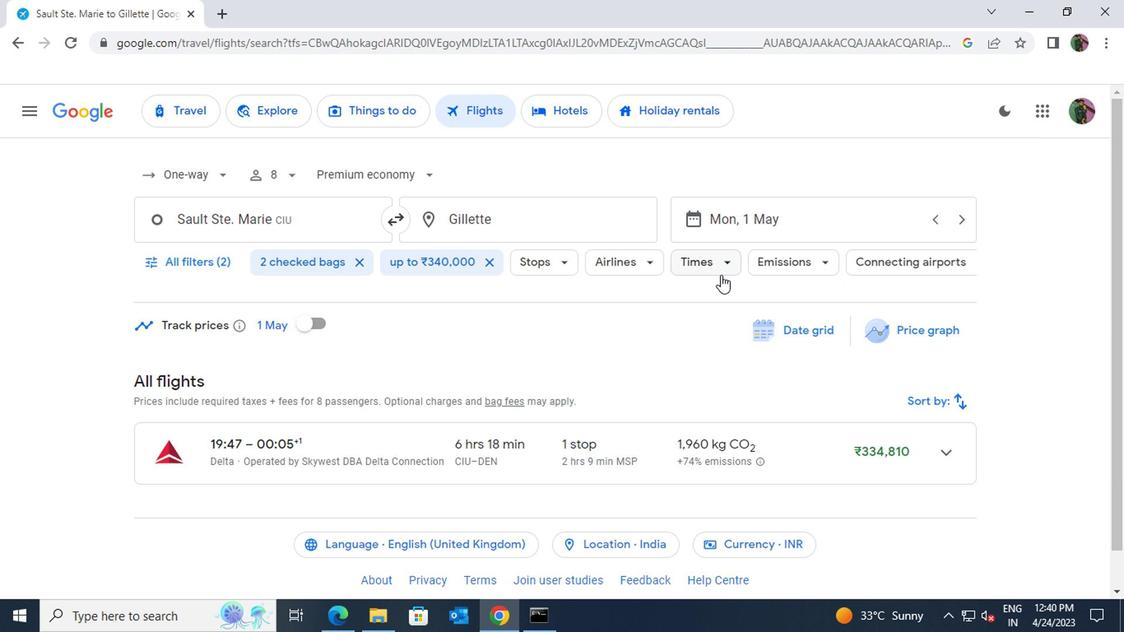 
Action: Mouse pressed left at (715, 264)
Screenshot: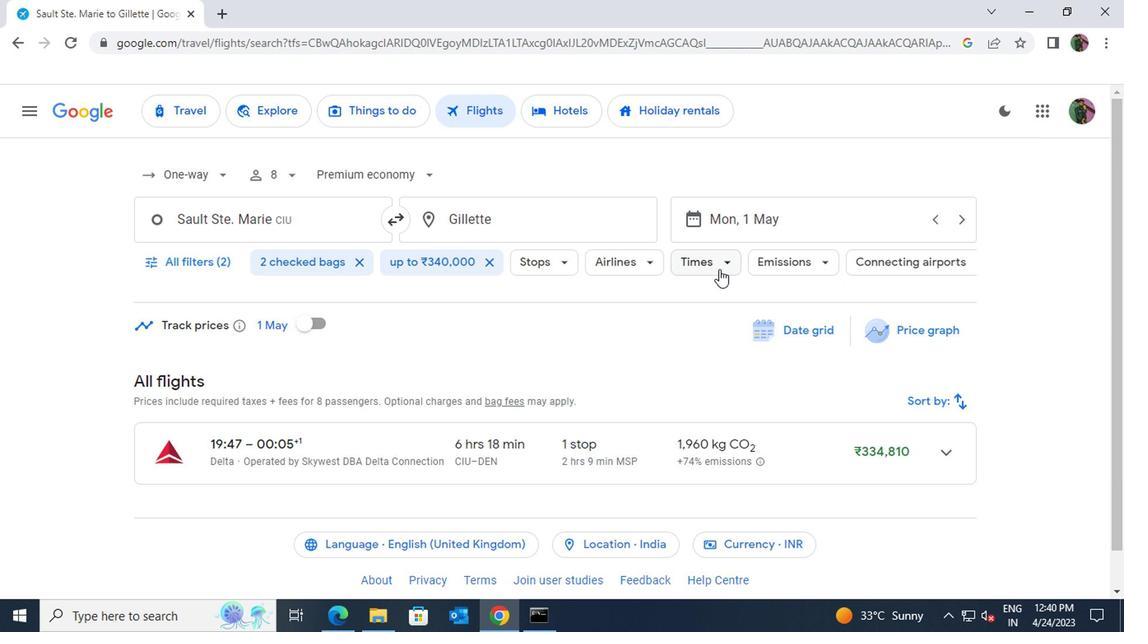 
Action: Mouse moved to (925, 412)
Screenshot: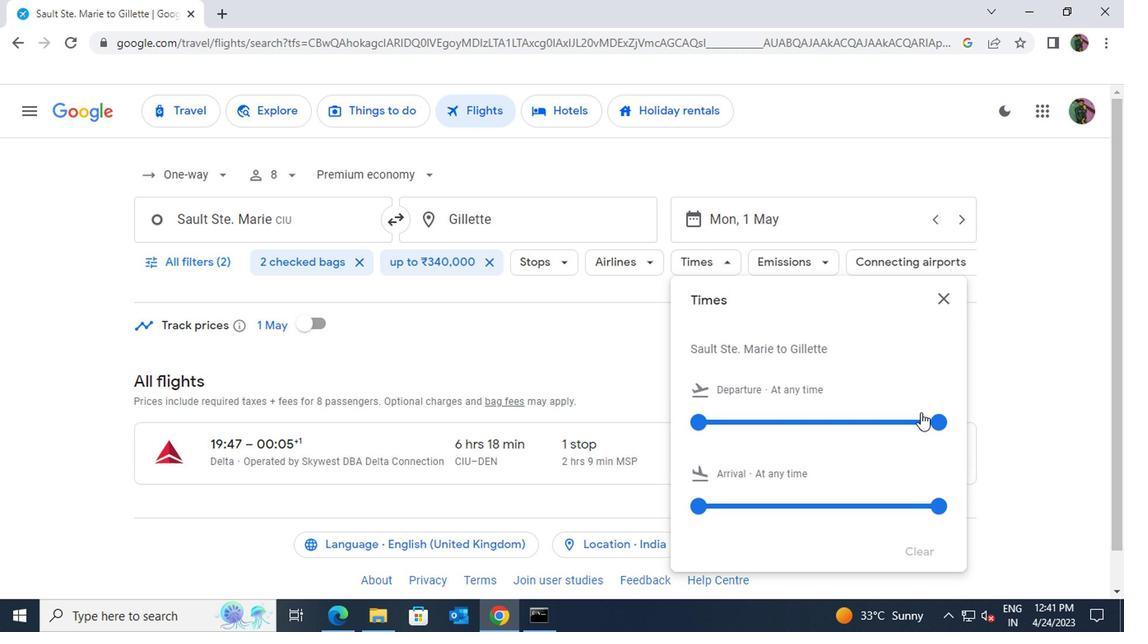 
Action: Mouse pressed left at (925, 412)
Screenshot: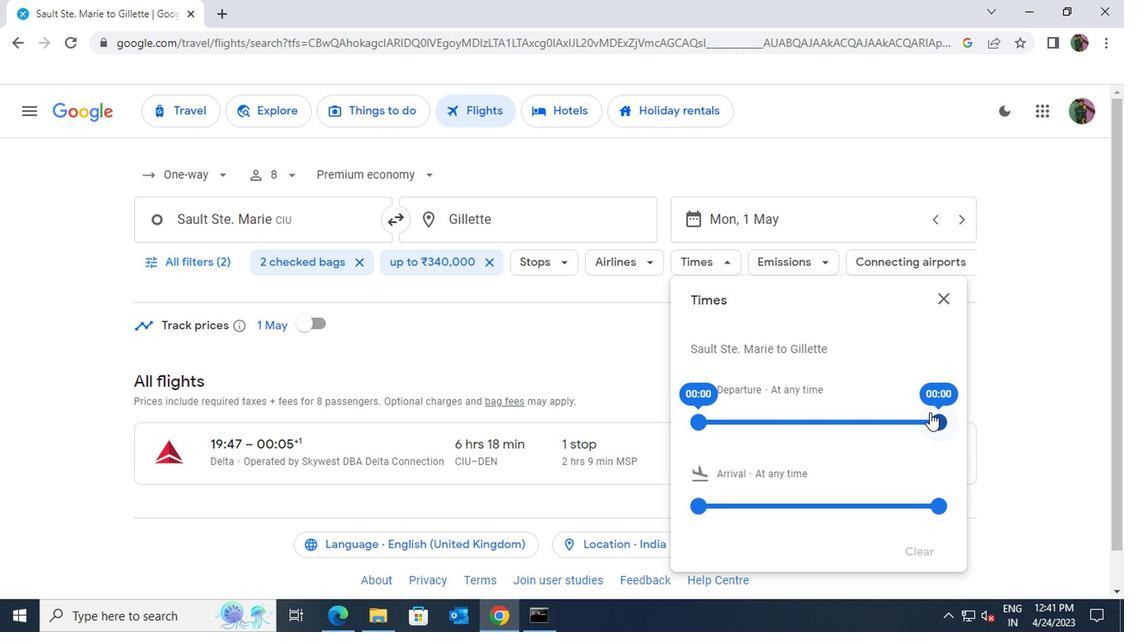 
Action: Mouse moved to (931, 299)
Screenshot: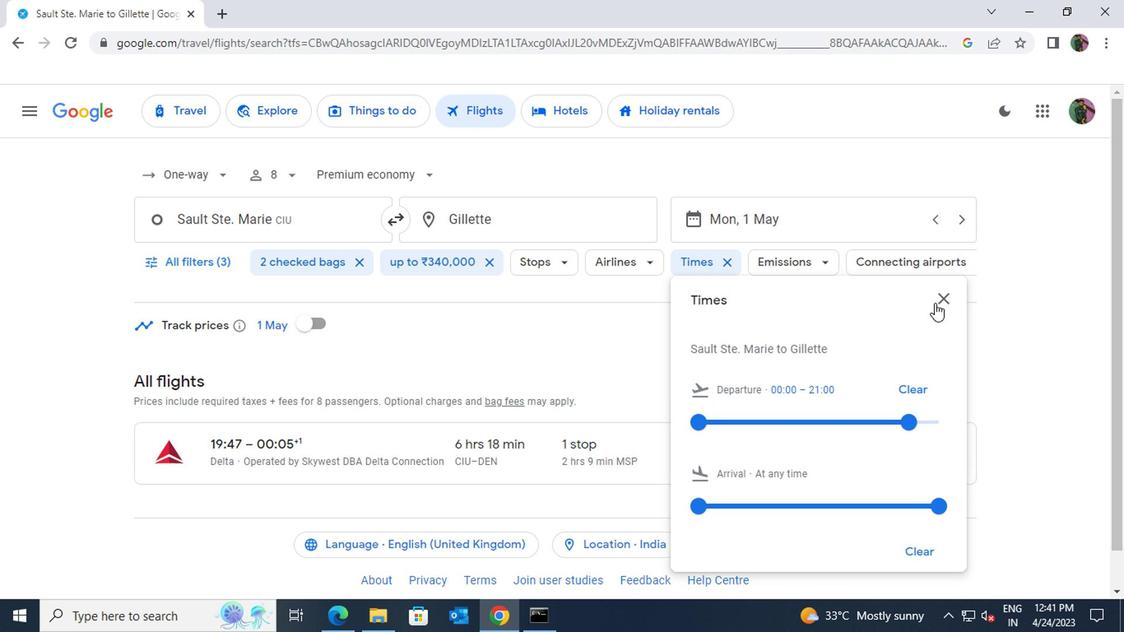 
Action: Mouse pressed left at (931, 299)
Screenshot: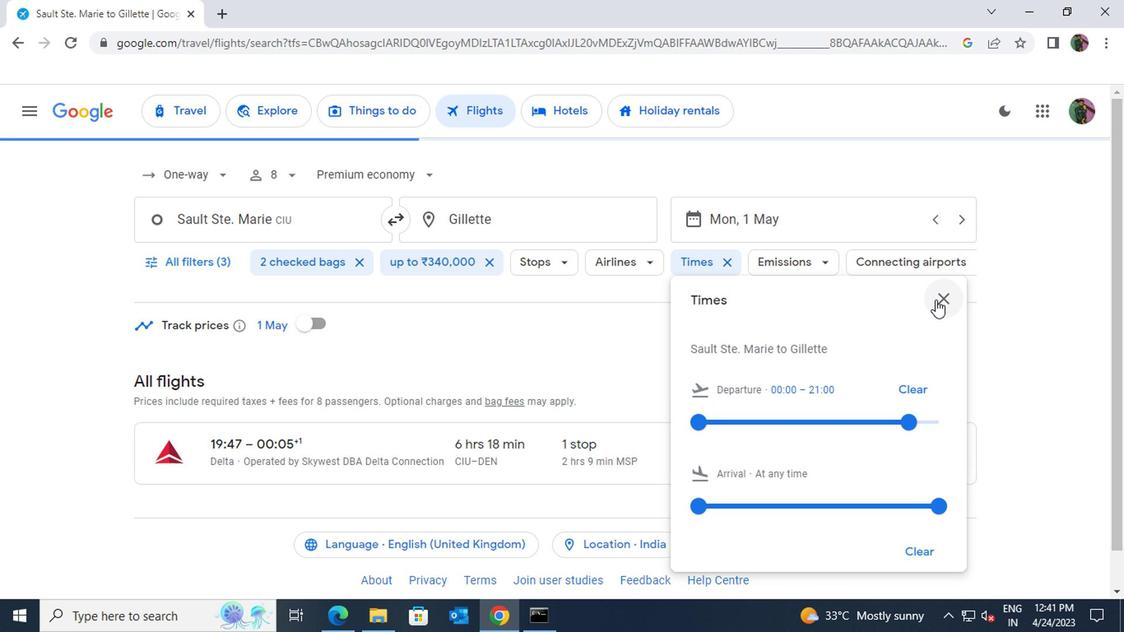 
Action: Mouse moved to (626, 437)
Screenshot: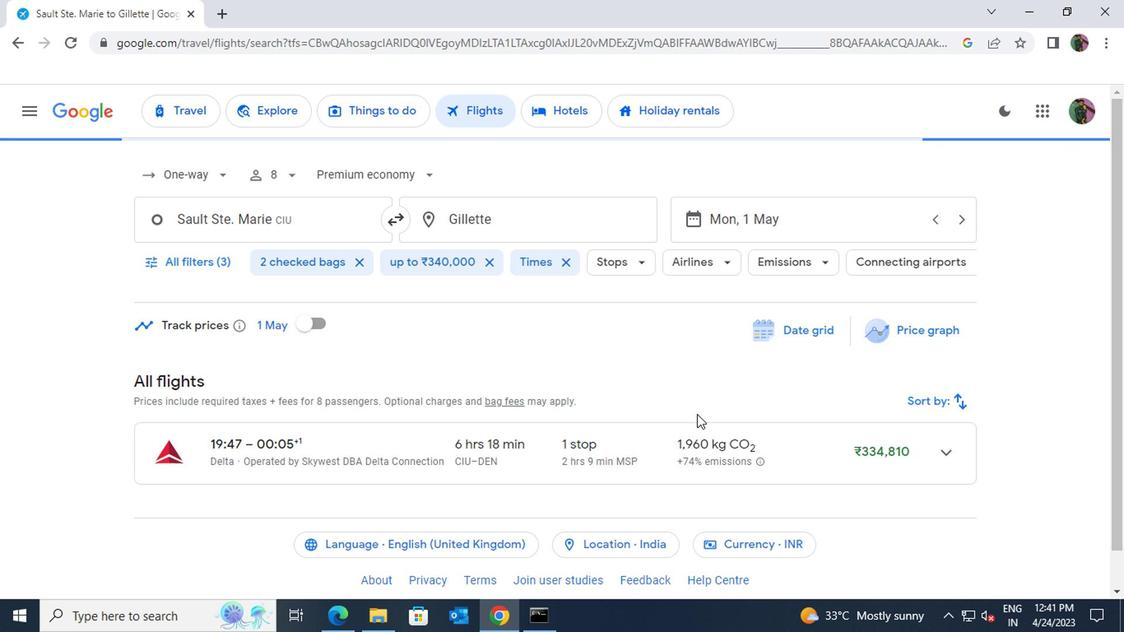 
Action: Mouse pressed left at (626, 437)
Screenshot: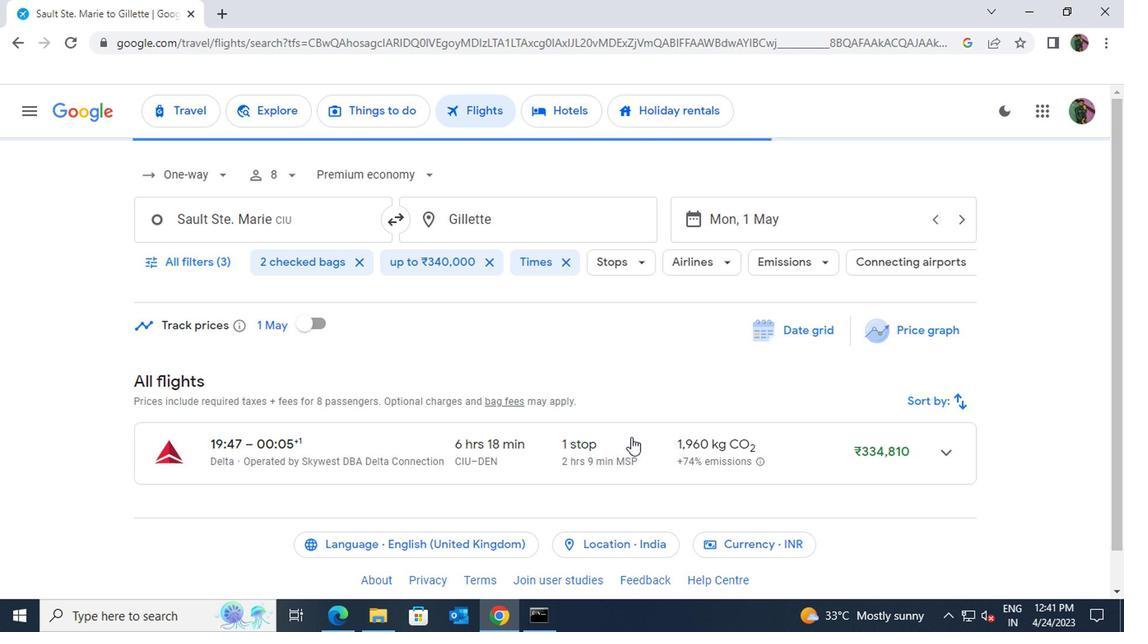 
Action: Mouse moved to (631, 441)
Screenshot: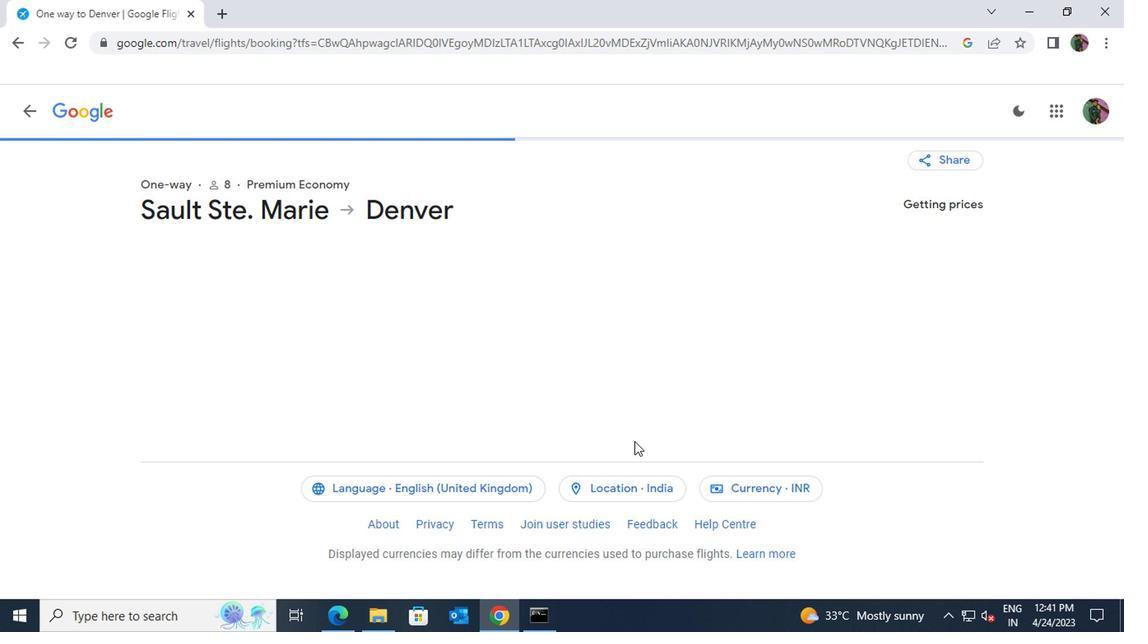 
